 Task: Create a due date automation trigger when advanced on, on the tuesday of the week a card is due add basic but not in list "Resume" at 11:00 AM.
Action: Mouse moved to (945, 292)
Screenshot: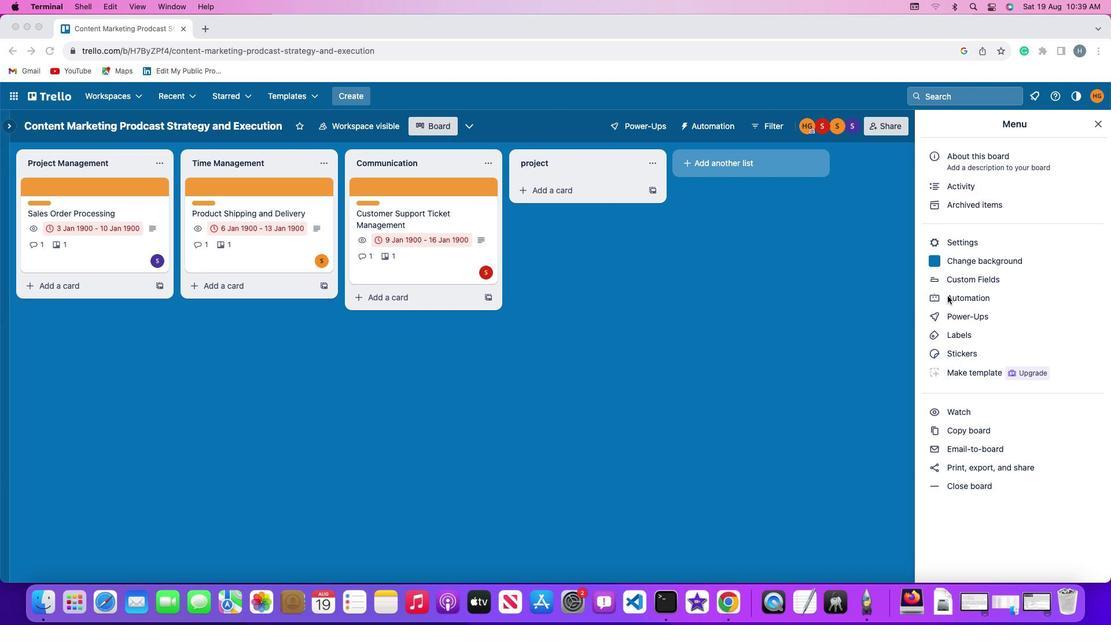 
Action: Mouse pressed left at (945, 292)
Screenshot: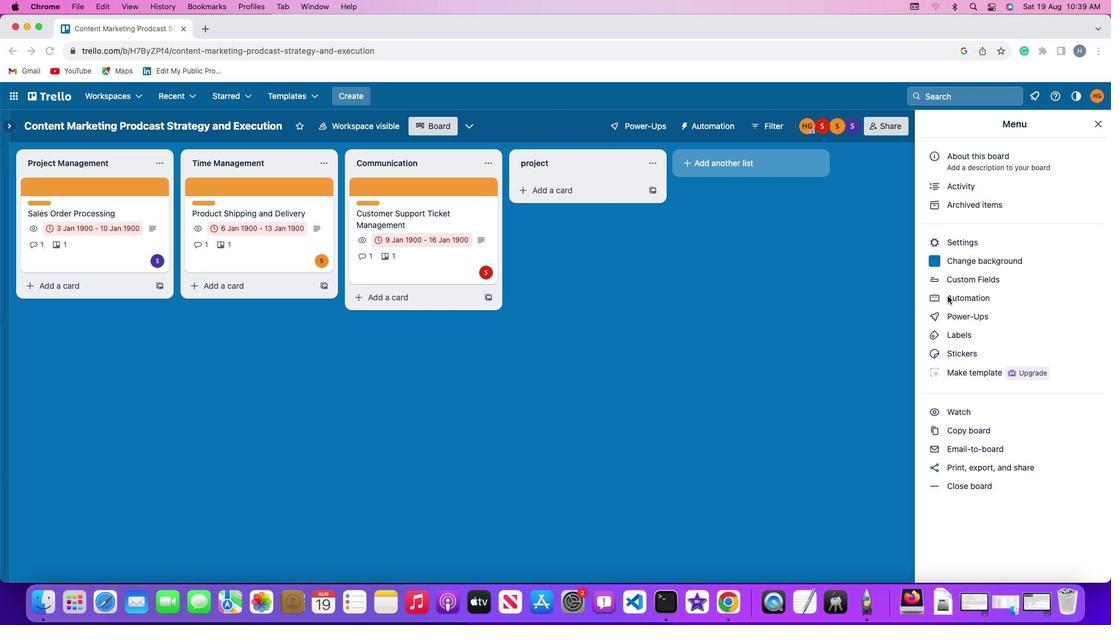 
Action: Mouse pressed left at (945, 292)
Screenshot: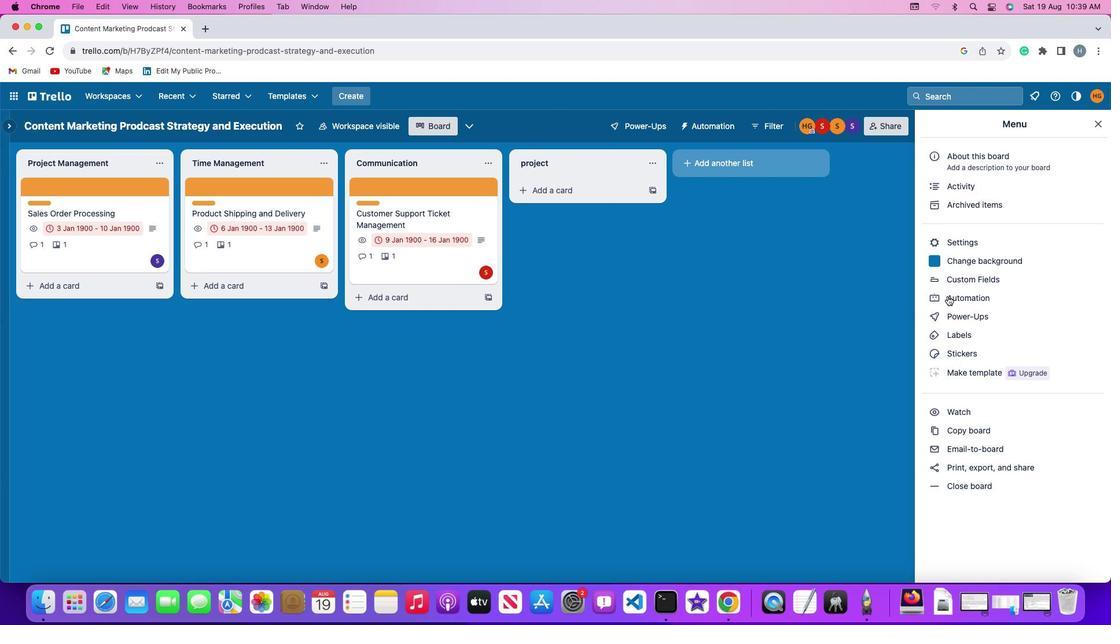 
Action: Mouse moved to (73, 274)
Screenshot: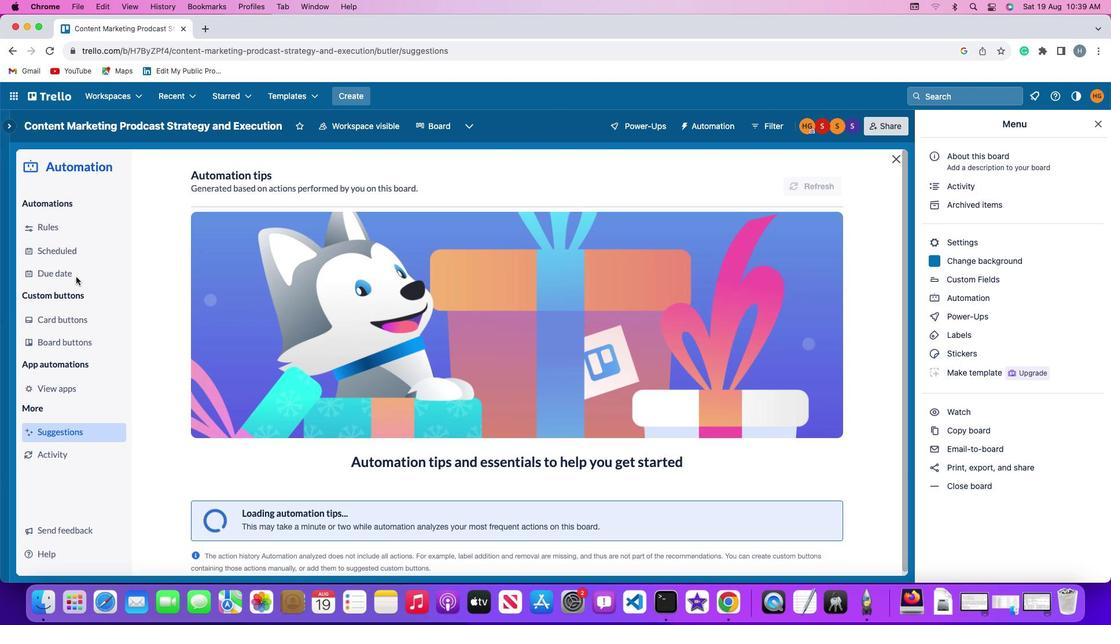 
Action: Mouse pressed left at (73, 274)
Screenshot: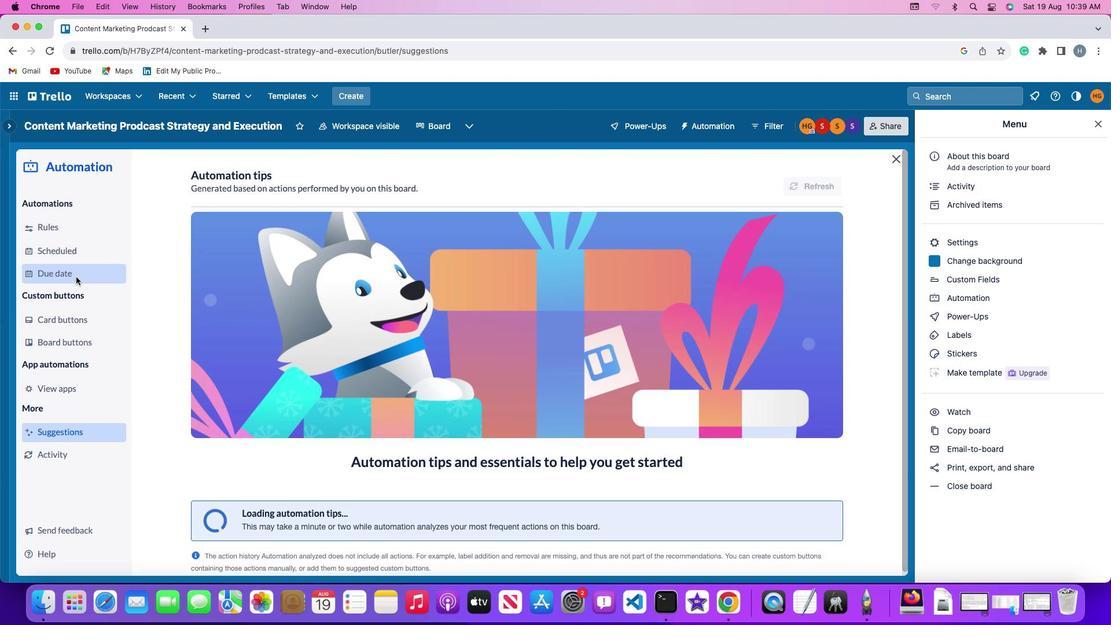 
Action: Mouse moved to (774, 177)
Screenshot: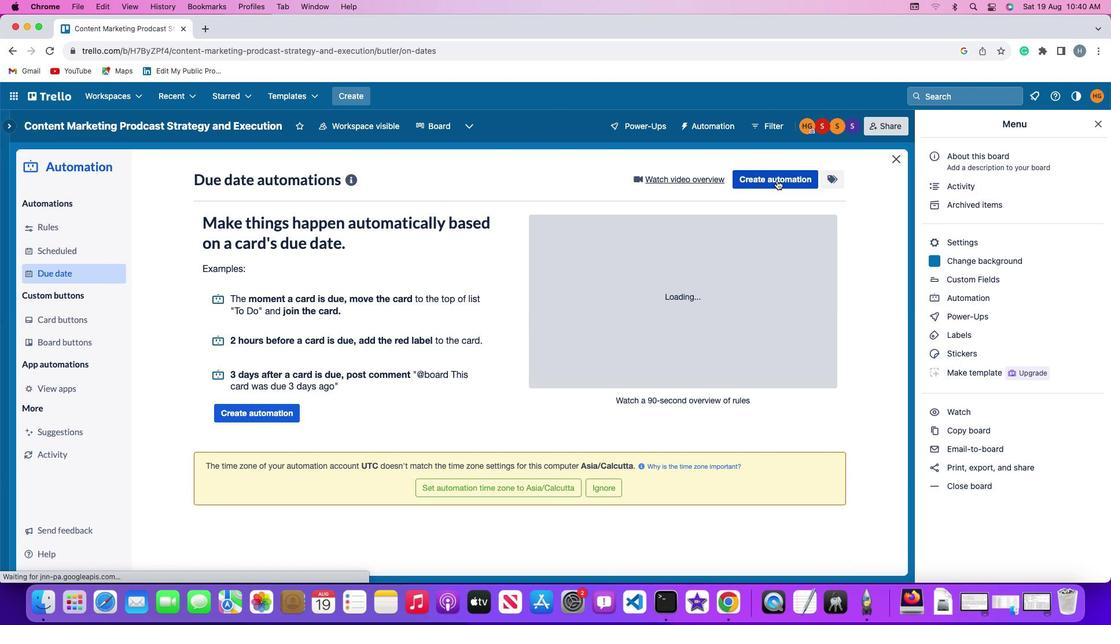 
Action: Mouse pressed left at (774, 177)
Screenshot: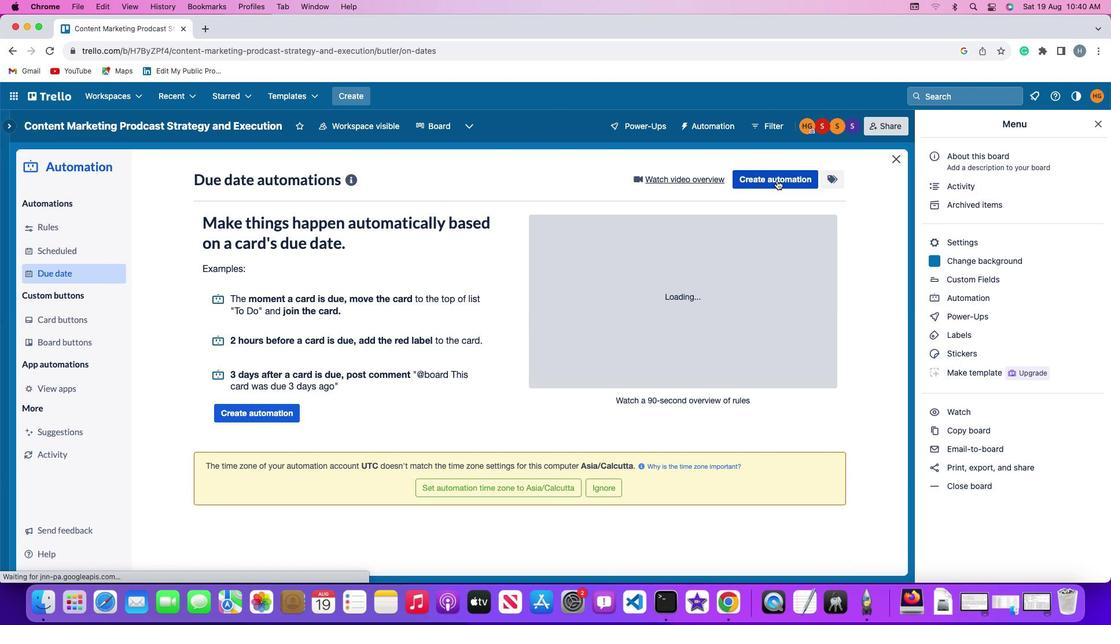 
Action: Mouse moved to (195, 289)
Screenshot: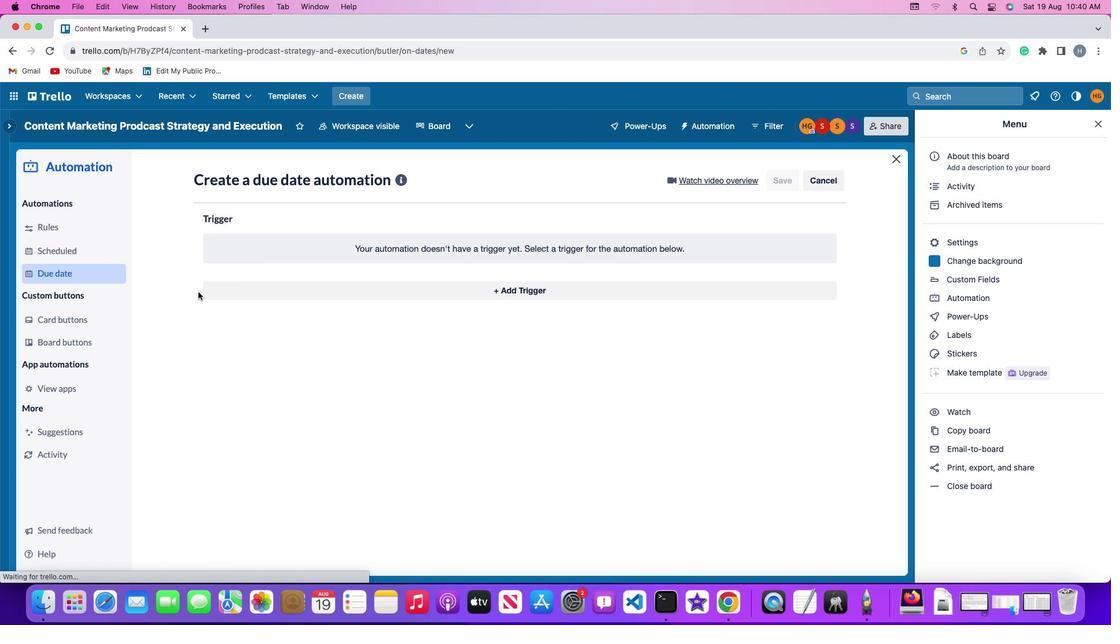 
Action: Mouse pressed left at (195, 289)
Screenshot: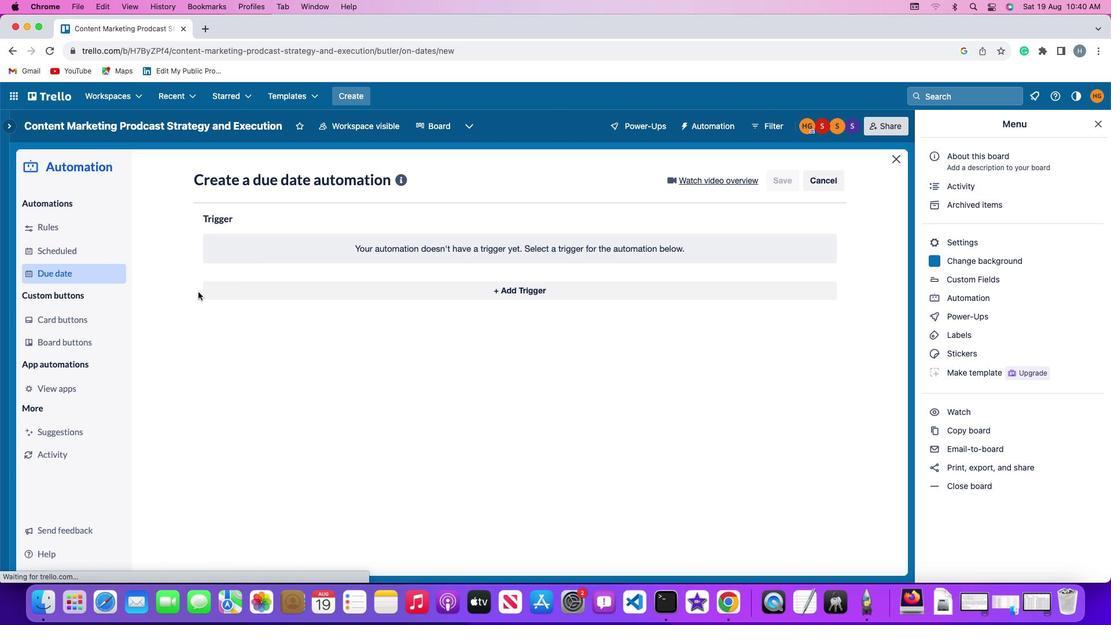 
Action: Mouse moved to (214, 287)
Screenshot: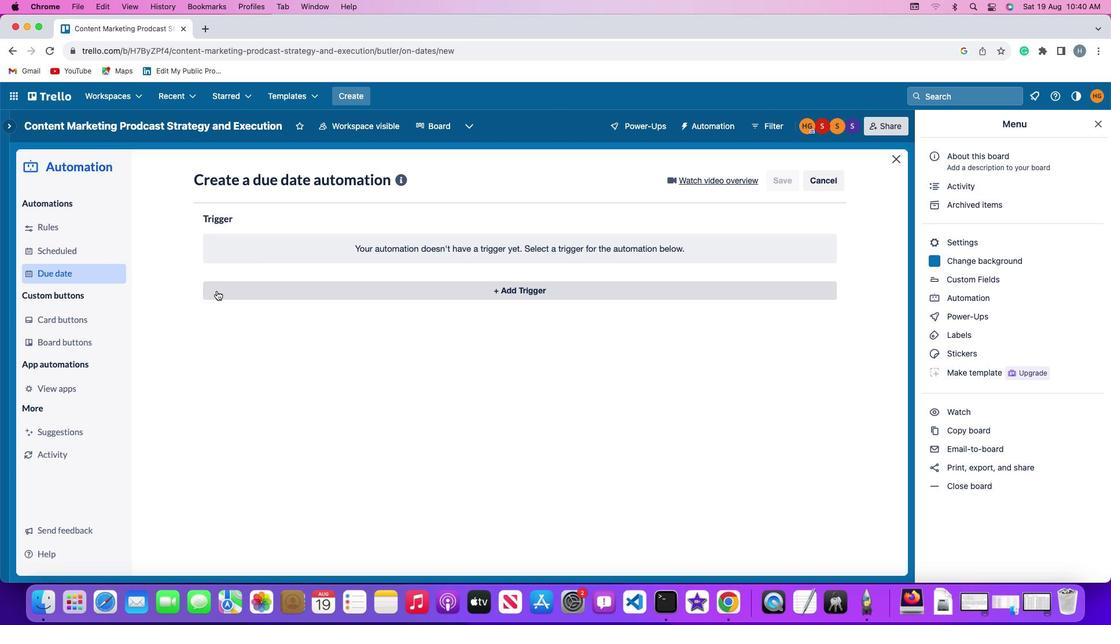 
Action: Mouse pressed left at (214, 287)
Screenshot: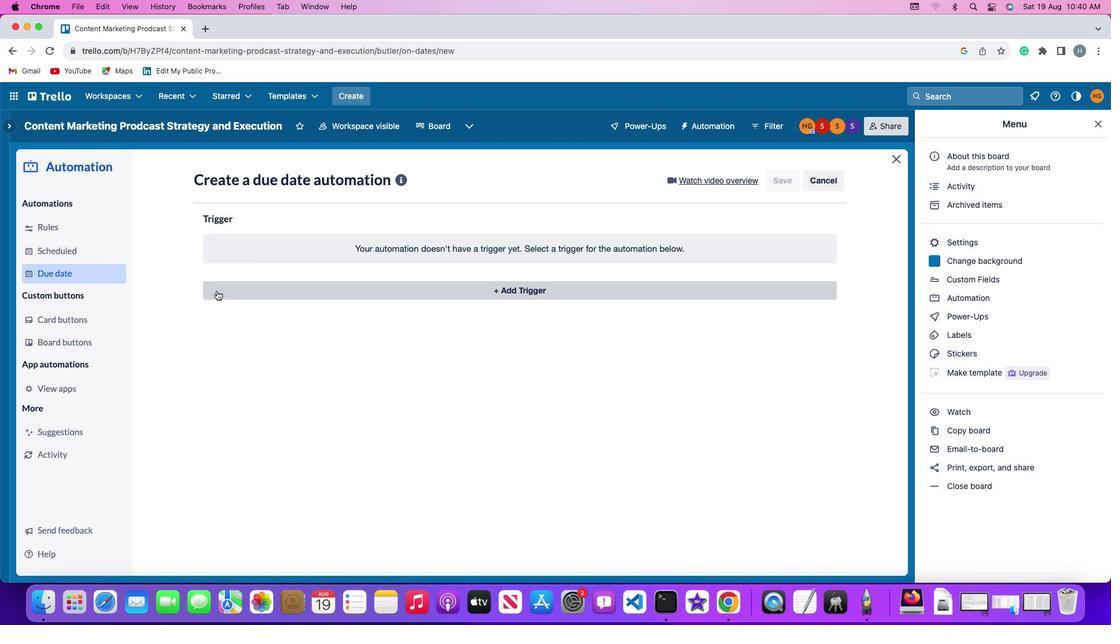 
Action: Mouse moved to (253, 504)
Screenshot: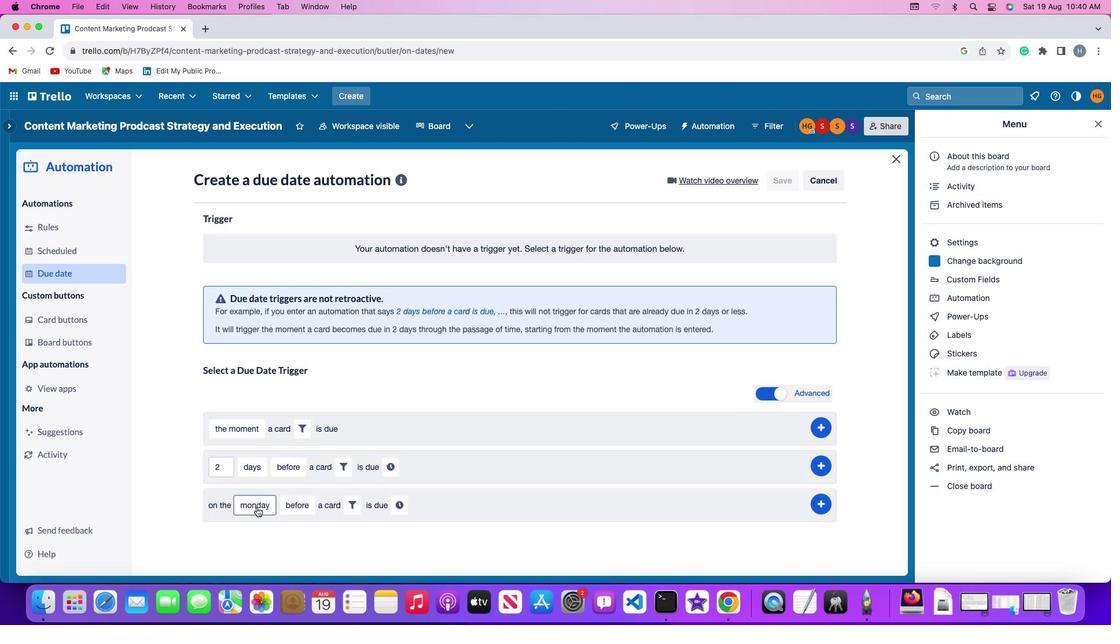 
Action: Mouse pressed left at (253, 504)
Screenshot: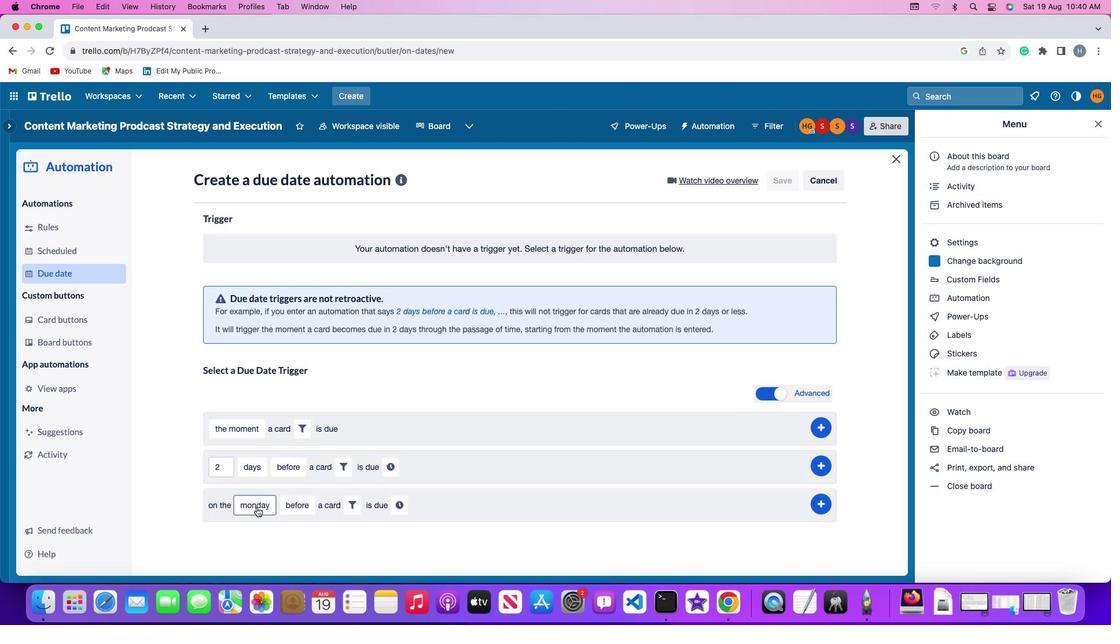 
Action: Mouse moved to (268, 360)
Screenshot: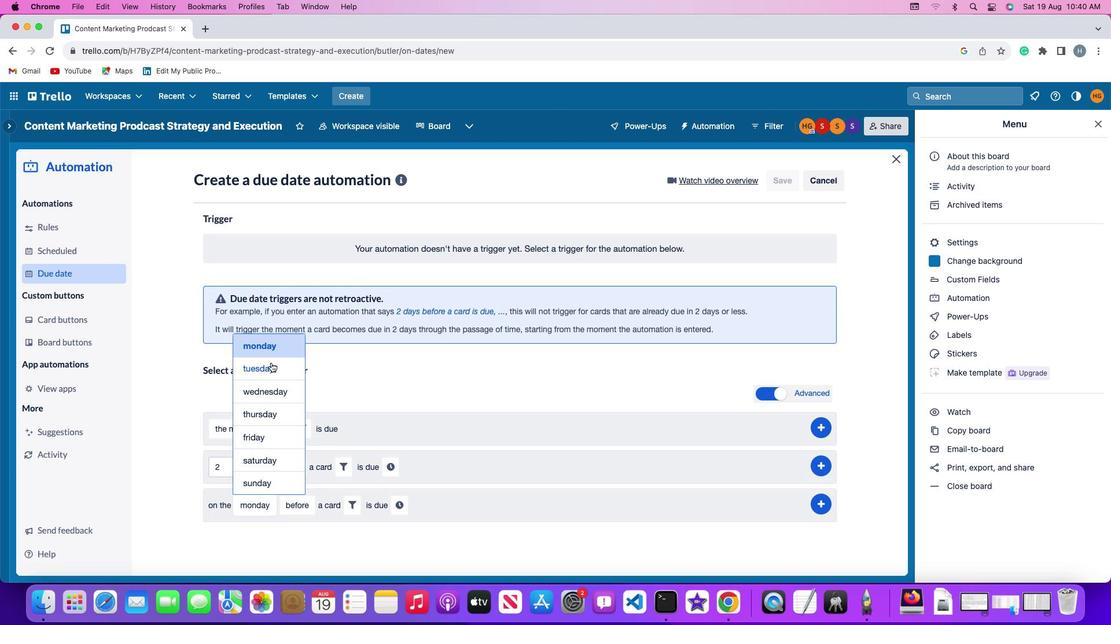 
Action: Mouse pressed left at (268, 360)
Screenshot: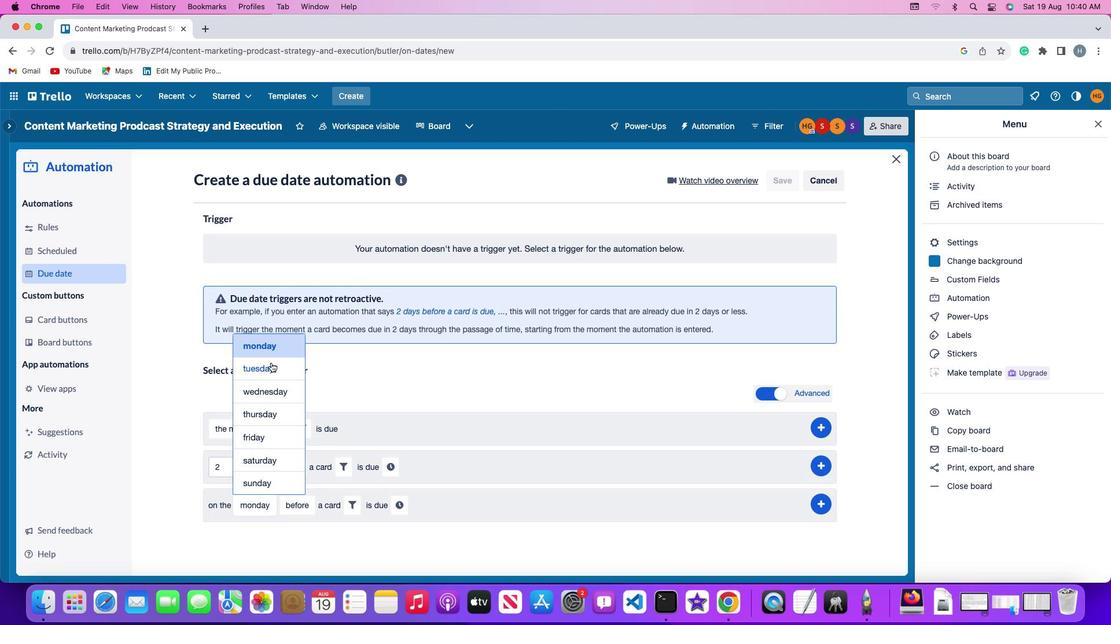 
Action: Mouse moved to (290, 497)
Screenshot: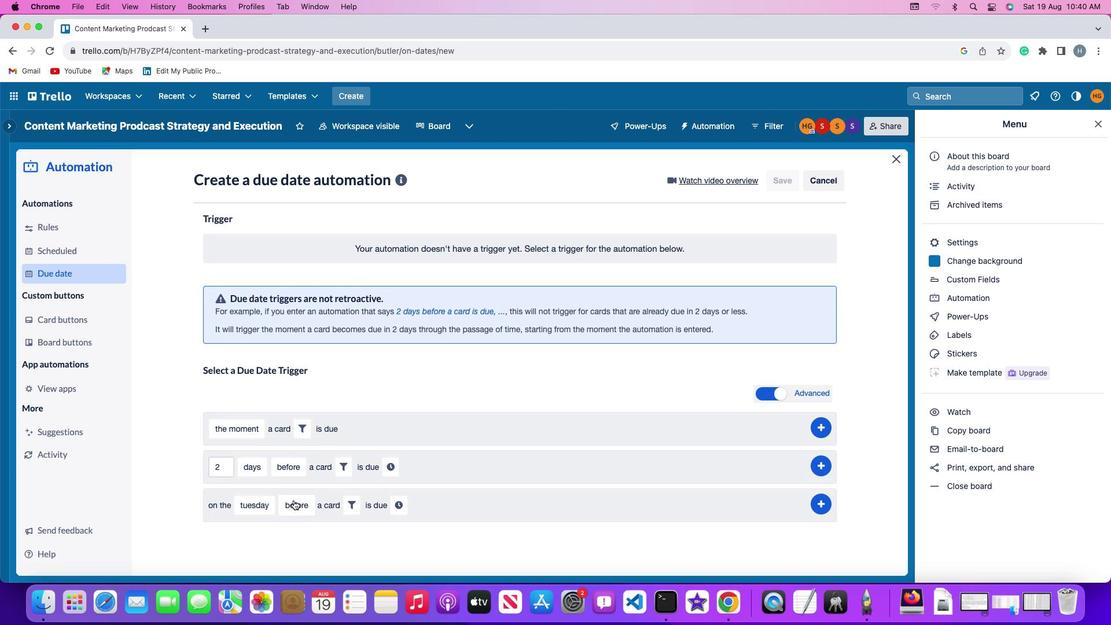 
Action: Mouse pressed left at (290, 497)
Screenshot: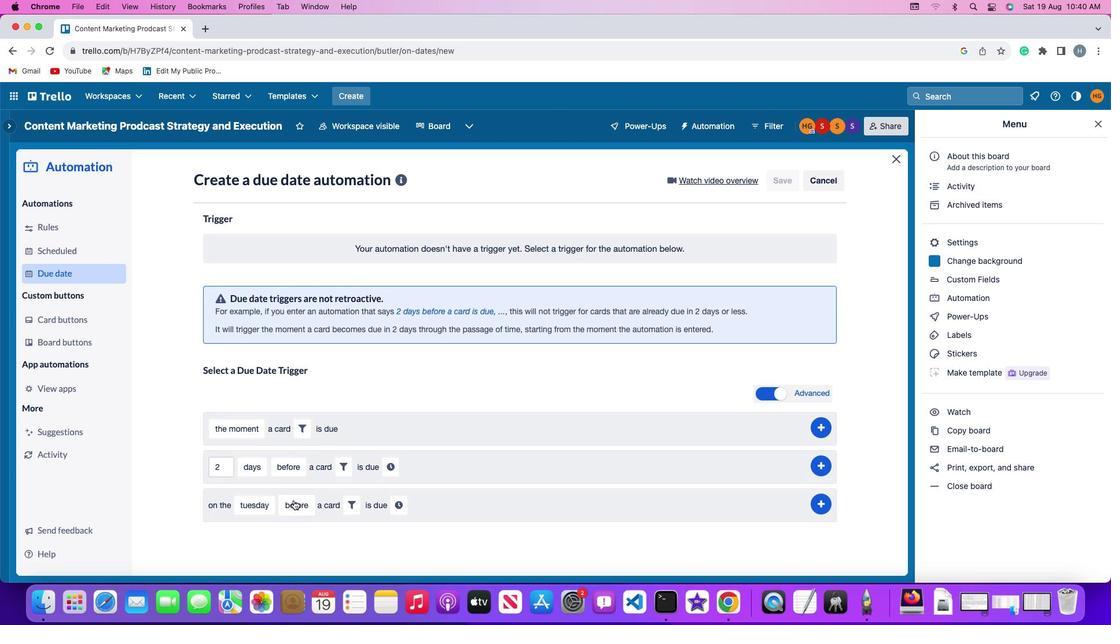 
Action: Mouse moved to (306, 452)
Screenshot: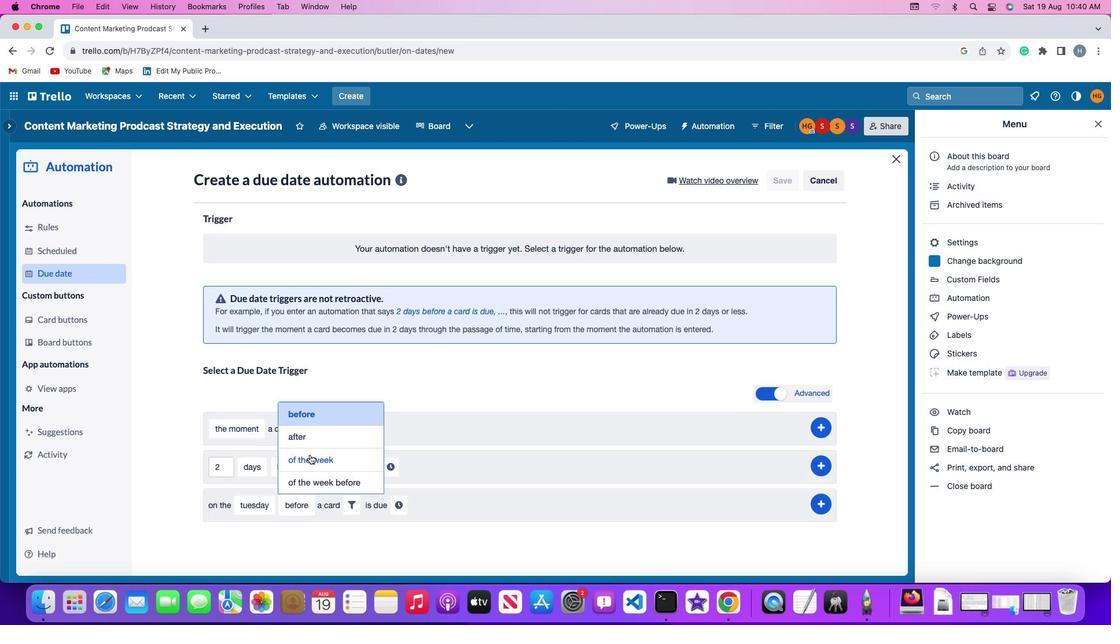 
Action: Mouse pressed left at (306, 452)
Screenshot: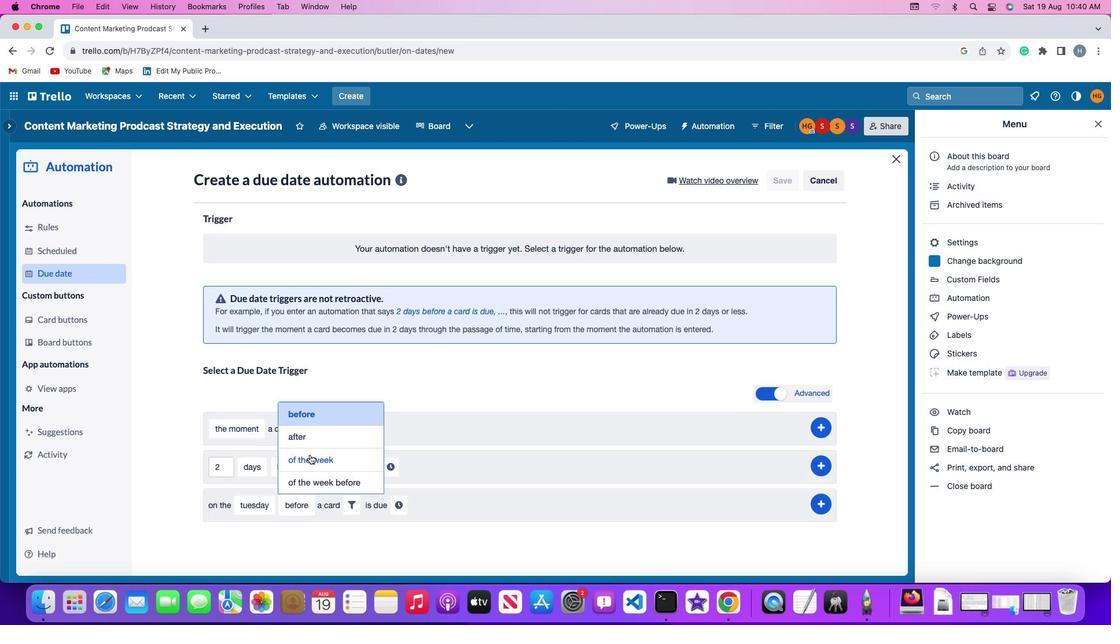 
Action: Mouse moved to (371, 502)
Screenshot: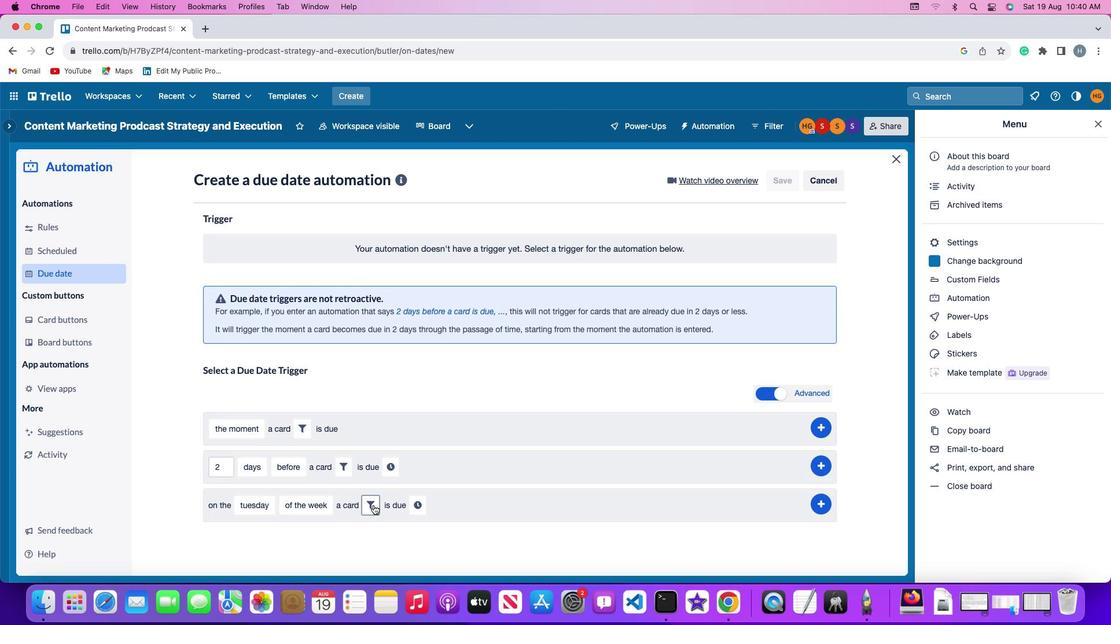 
Action: Mouse pressed left at (371, 502)
Screenshot: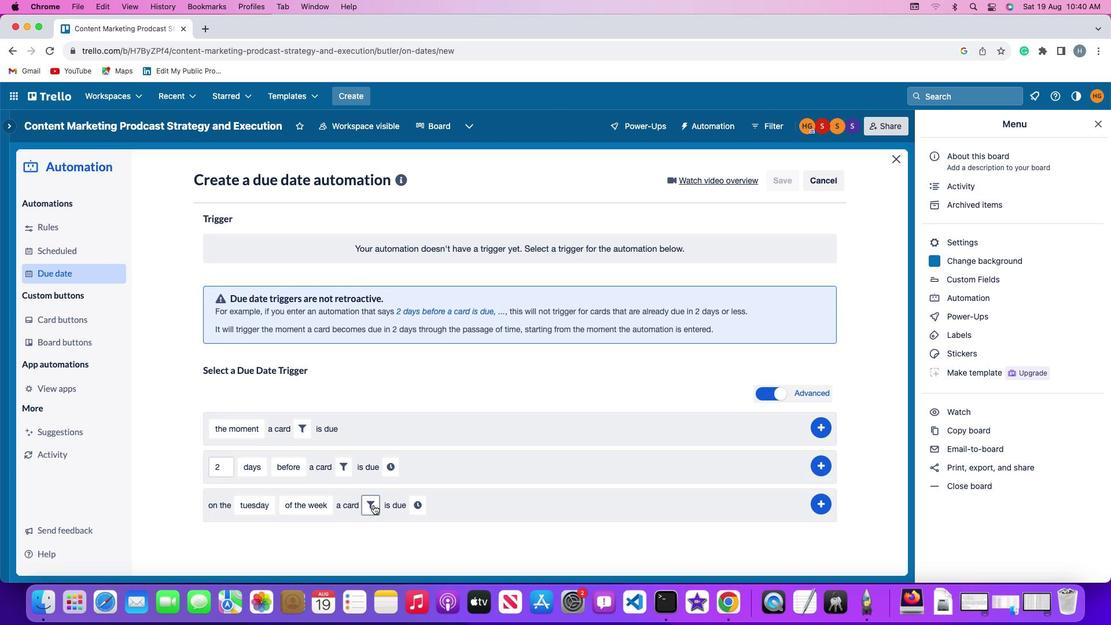 
Action: Mouse moved to (334, 543)
Screenshot: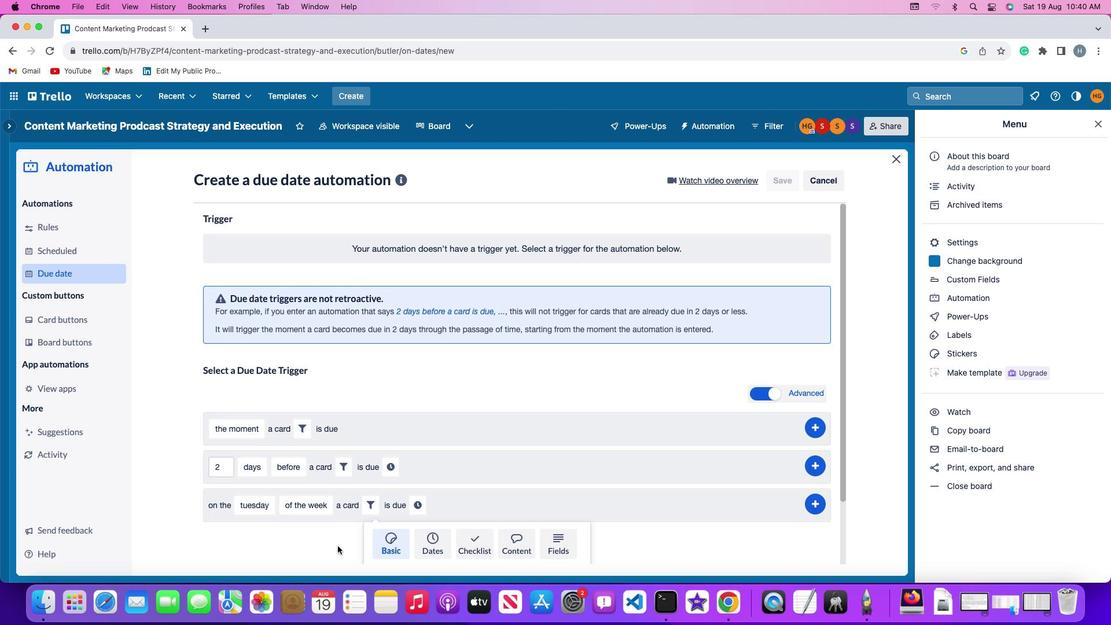 
Action: Mouse scrolled (334, 543) with delta (-2, -2)
Screenshot: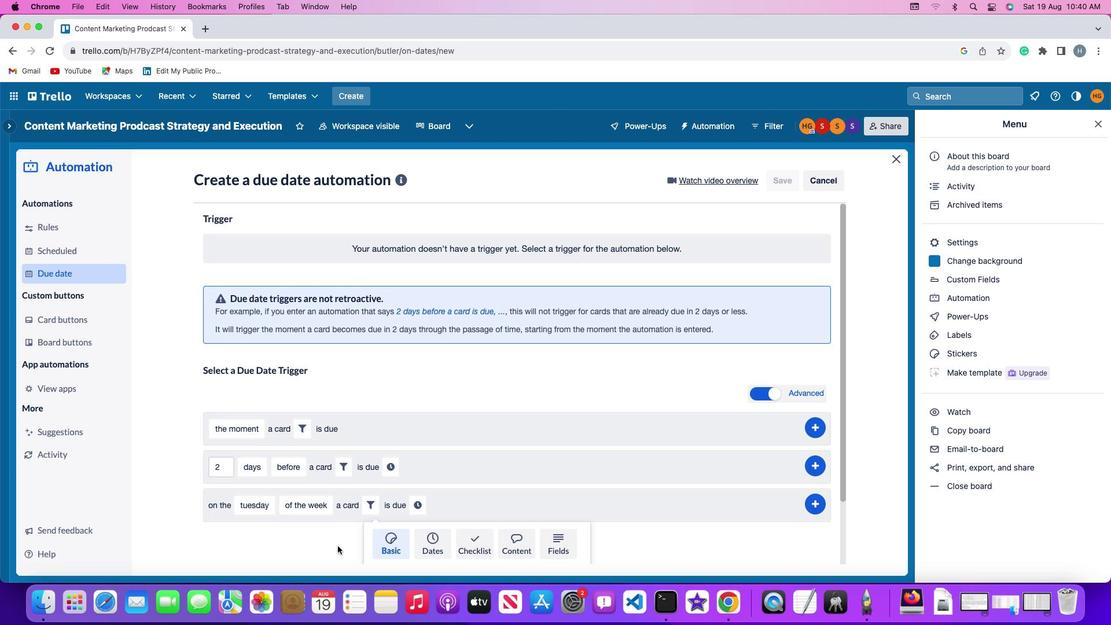 
Action: Mouse scrolled (334, 543) with delta (-2, -2)
Screenshot: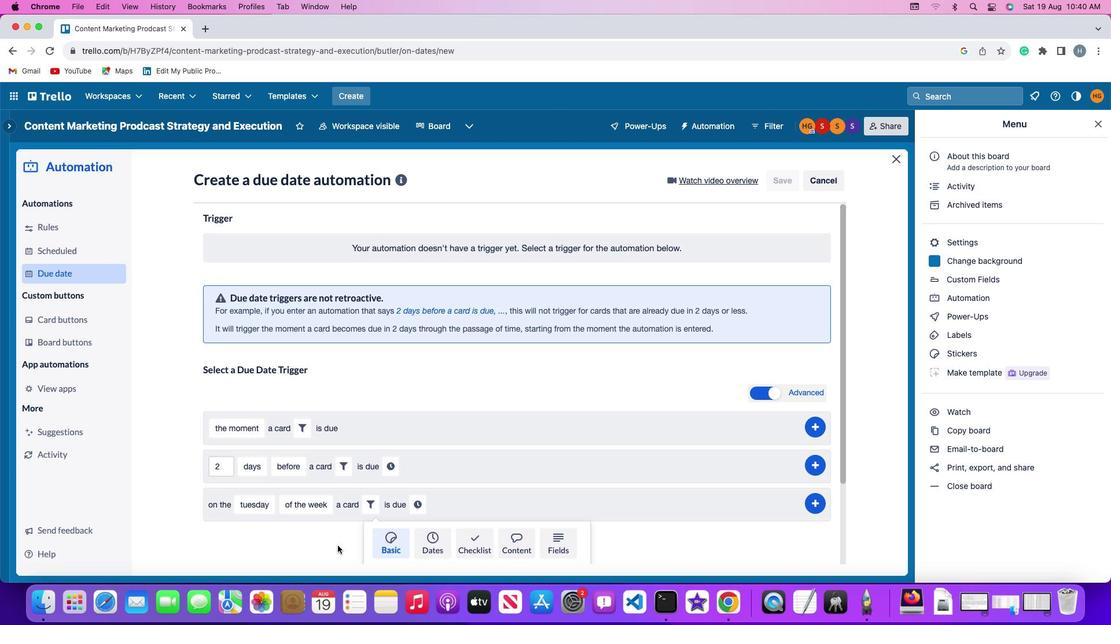 
Action: Mouse scrolled (334, 543) with delta (-2, -4)
Screenshot: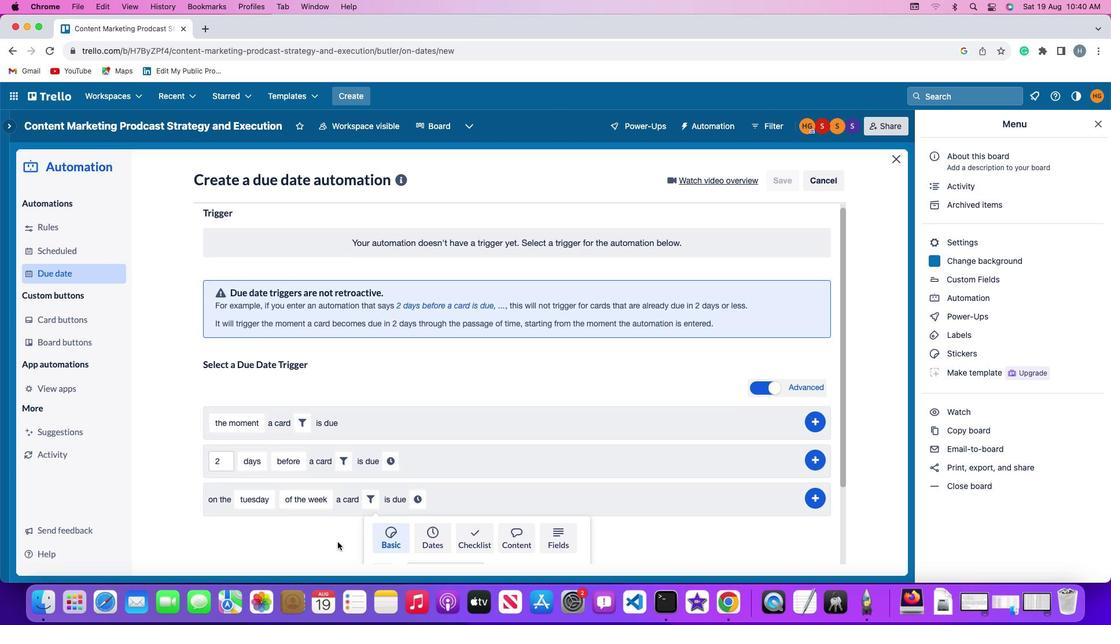 
Action: Mouse scrolled (334, 543) with delta (-2, -5)
Screenshot: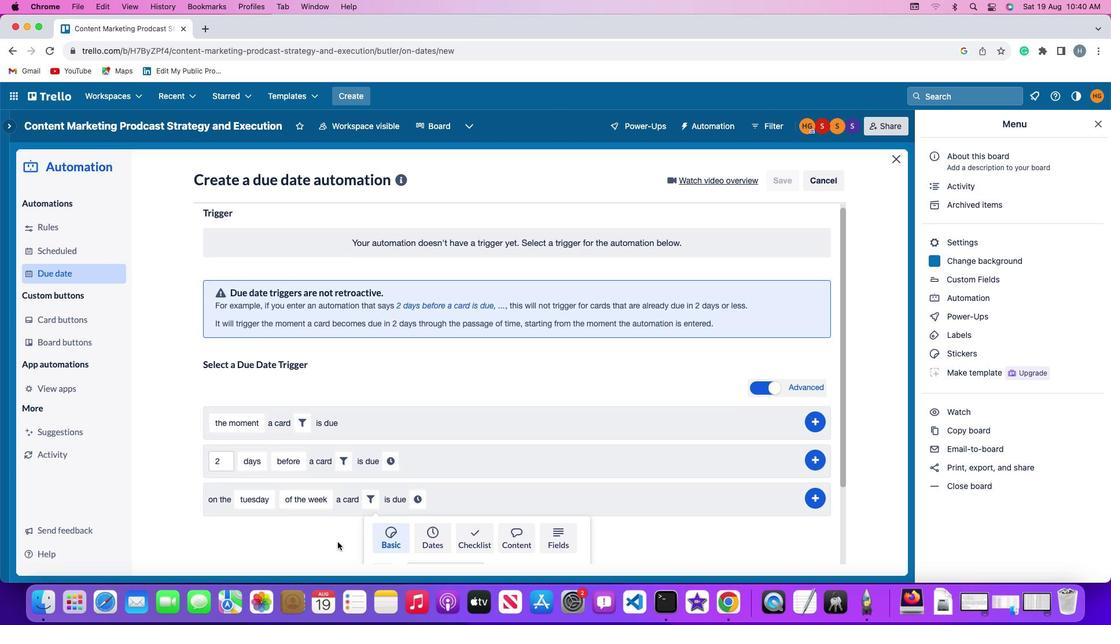 
Action: Mouse moved to (334, 543)
Screenshot: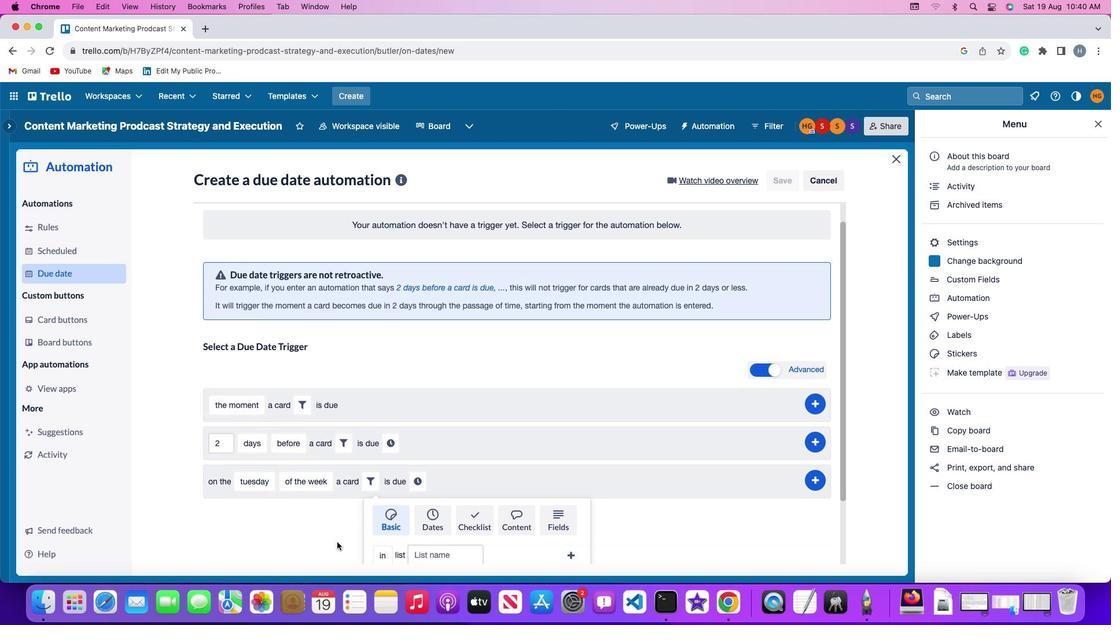 
Action: Mouse scrolled (334, 543) with delta (-2, -5)
Screenshot: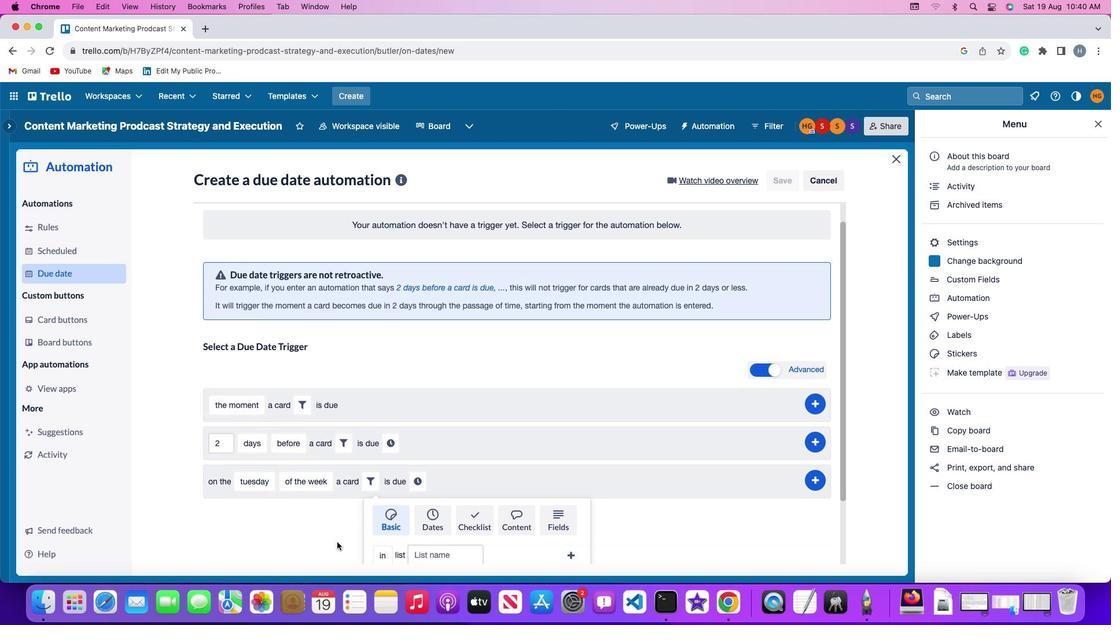 
Action: Mouse moved to (383, 474)
Screenshot: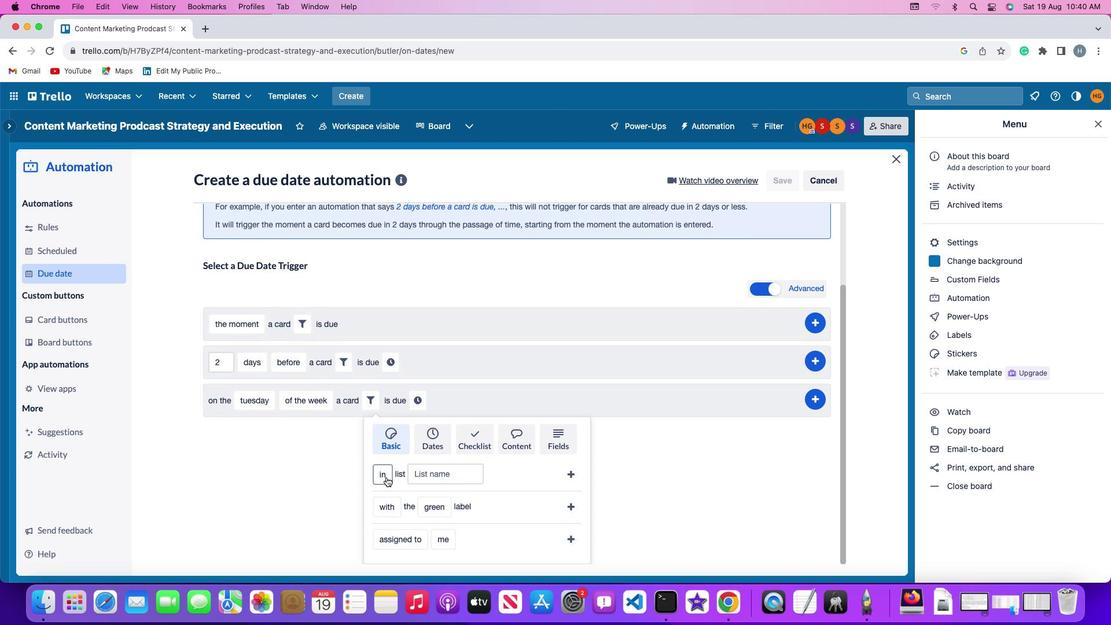 
Action: Mouse pressed left at (383, 474)
Screenshot: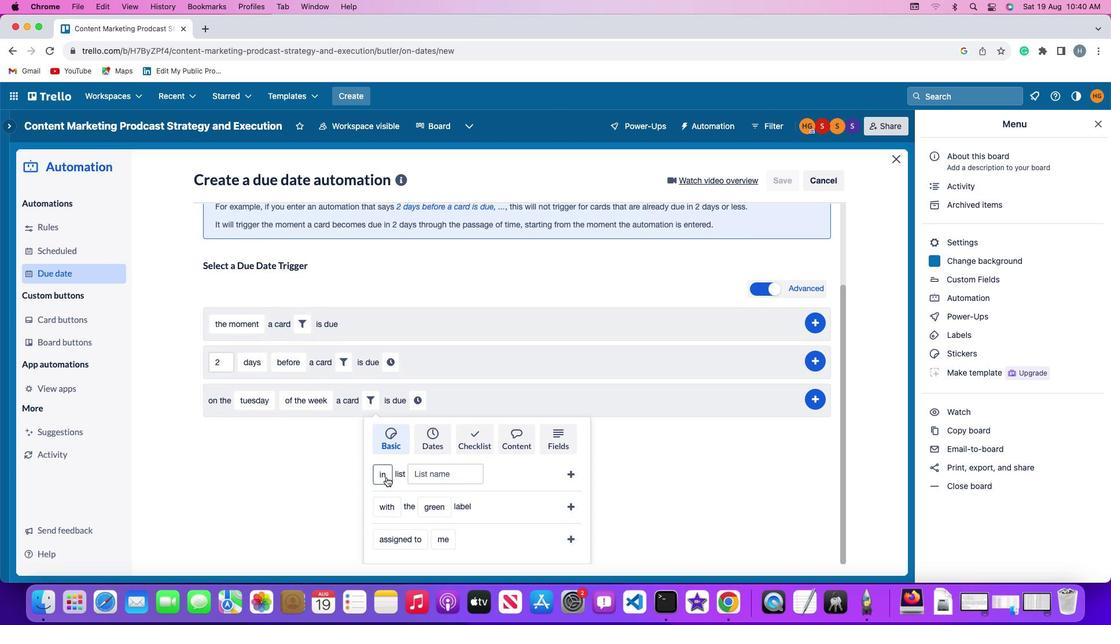 
Action: Mouse moved to (385, 514)
Screenshot: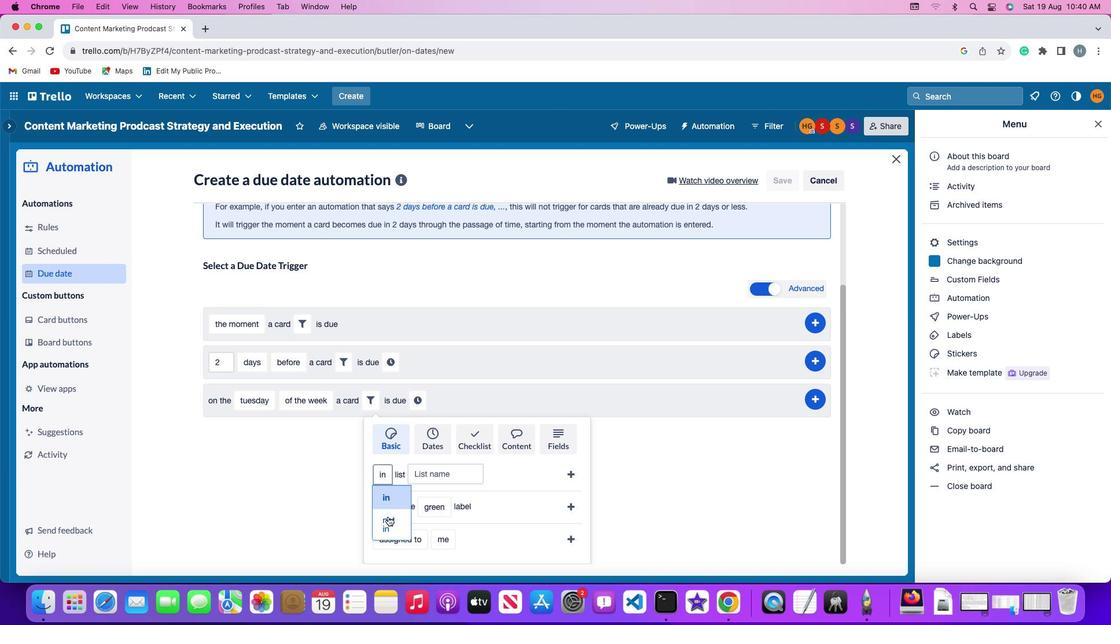 
Action: Mouse pressed left at (385, 514)
Screenshot: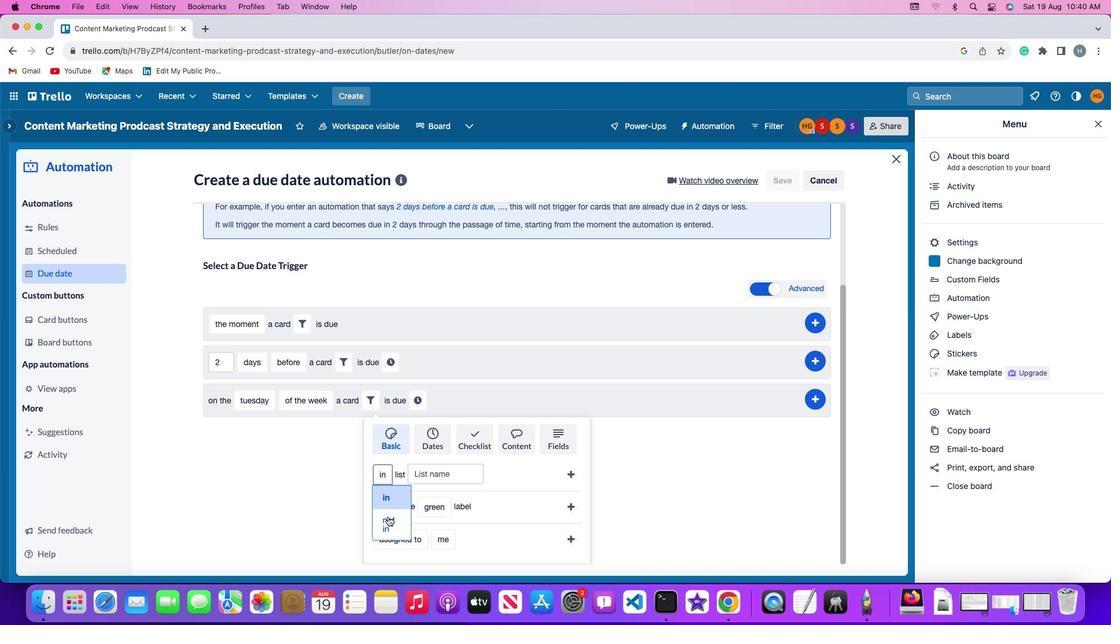 
Action: Mouse moved to (447, 468)
Screenshot: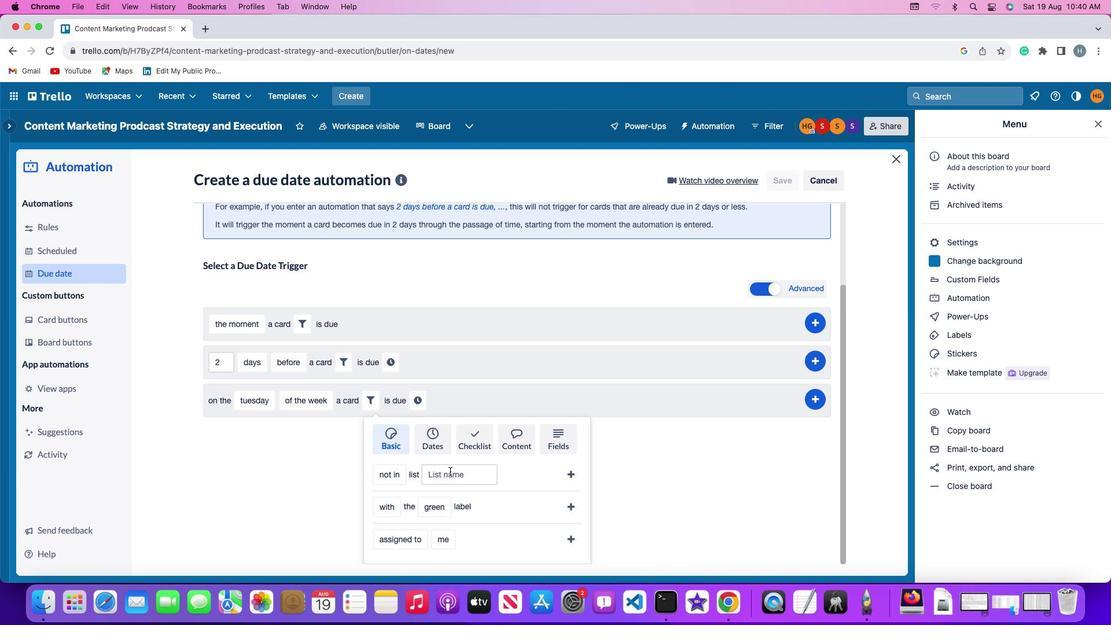 
Action: Mouse pressed left at (447, 468)
Screenshot: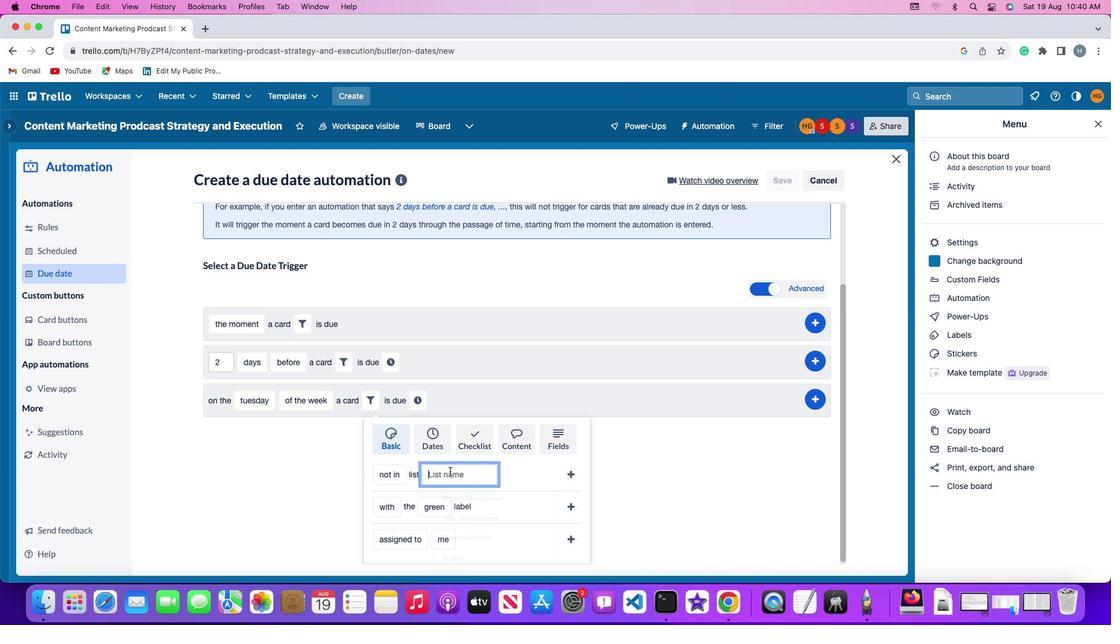 
Action: Key pressed Key.shift'R''e''s''u''m''e'
Screenshot: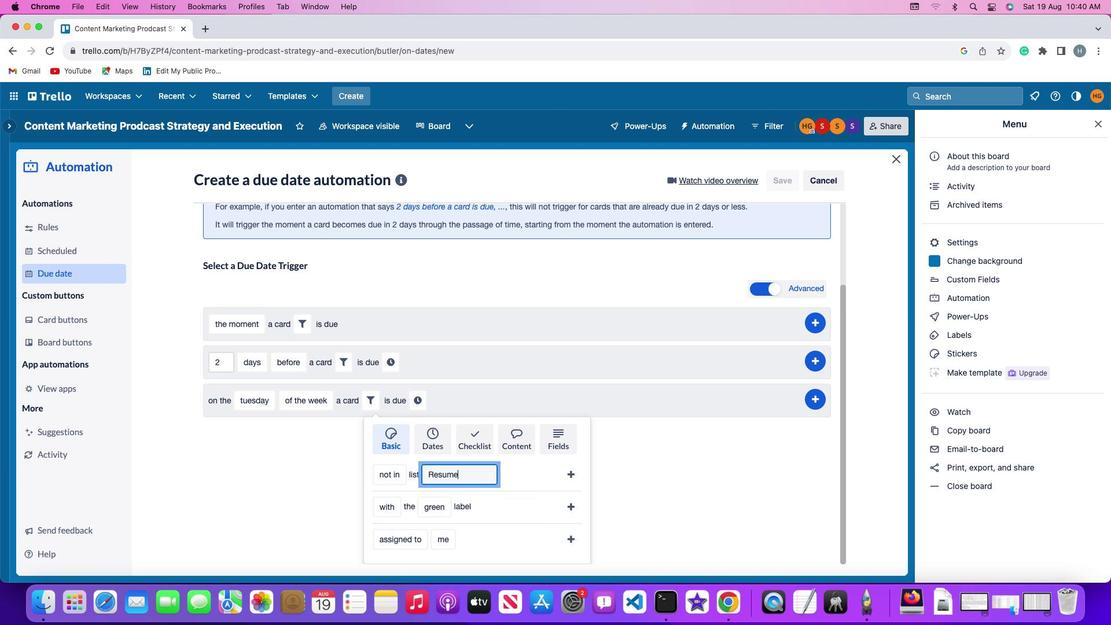 
Action: Mouse moved to (569, 466)
Screenshot: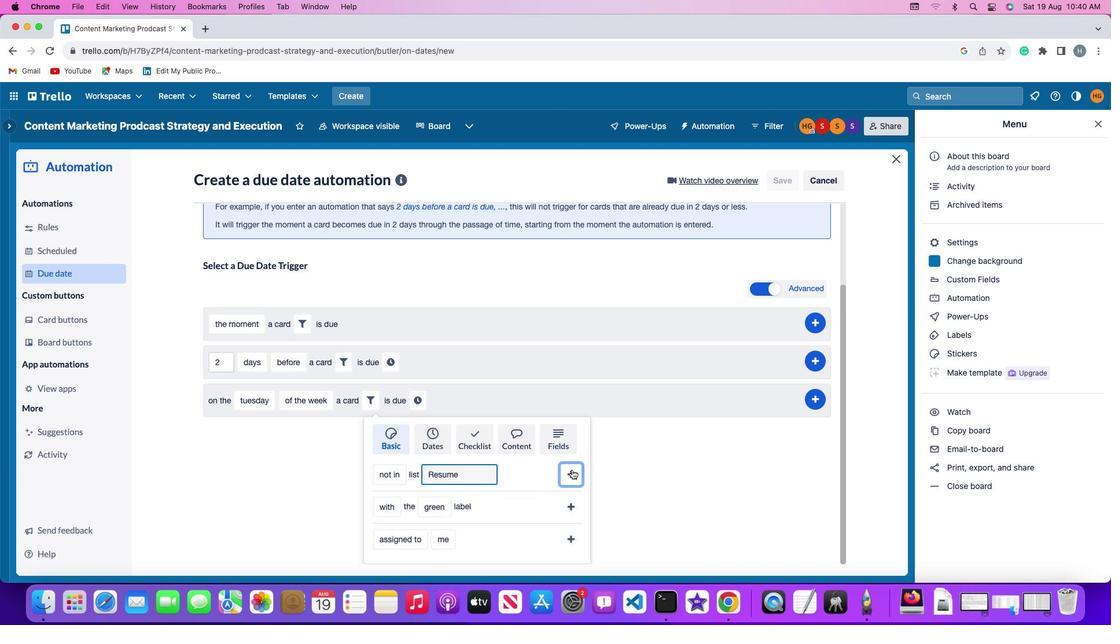 
Action: Mouse pressed left at (569, 466)
Screenshot: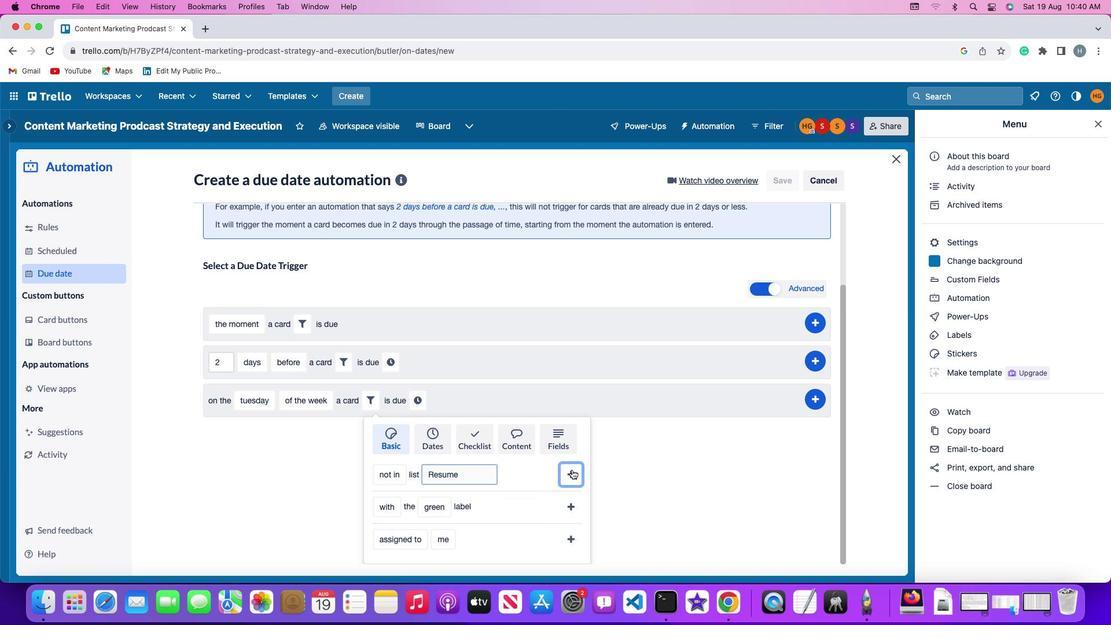 
Action: Mouse moved to (517, 497)
Screenshot: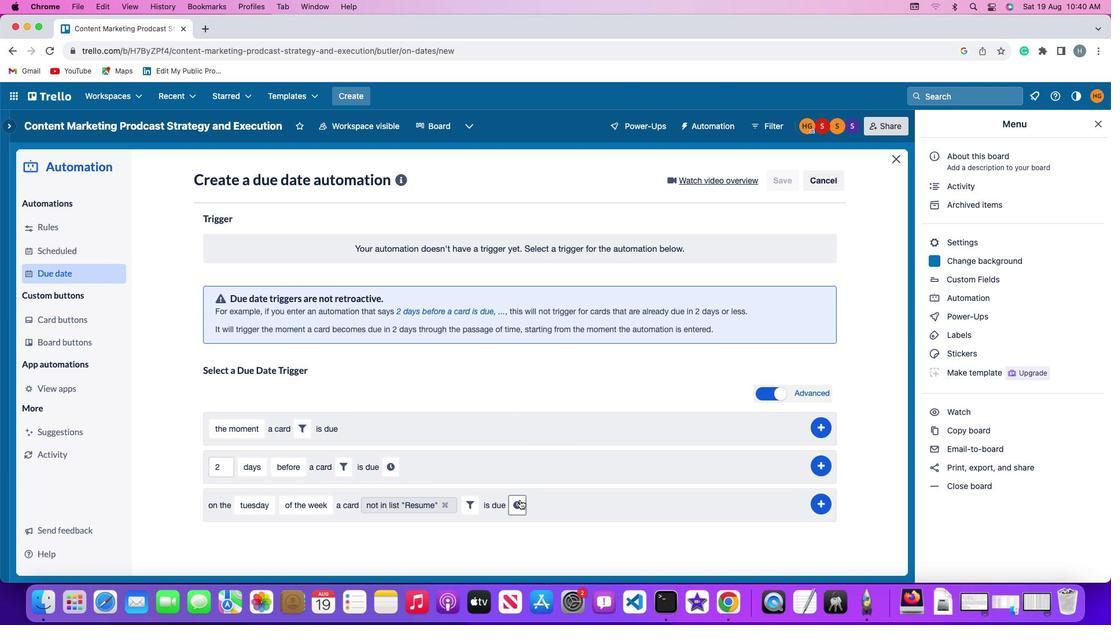 
Action: Mouse pressed left at (517, 497)
Screenshot: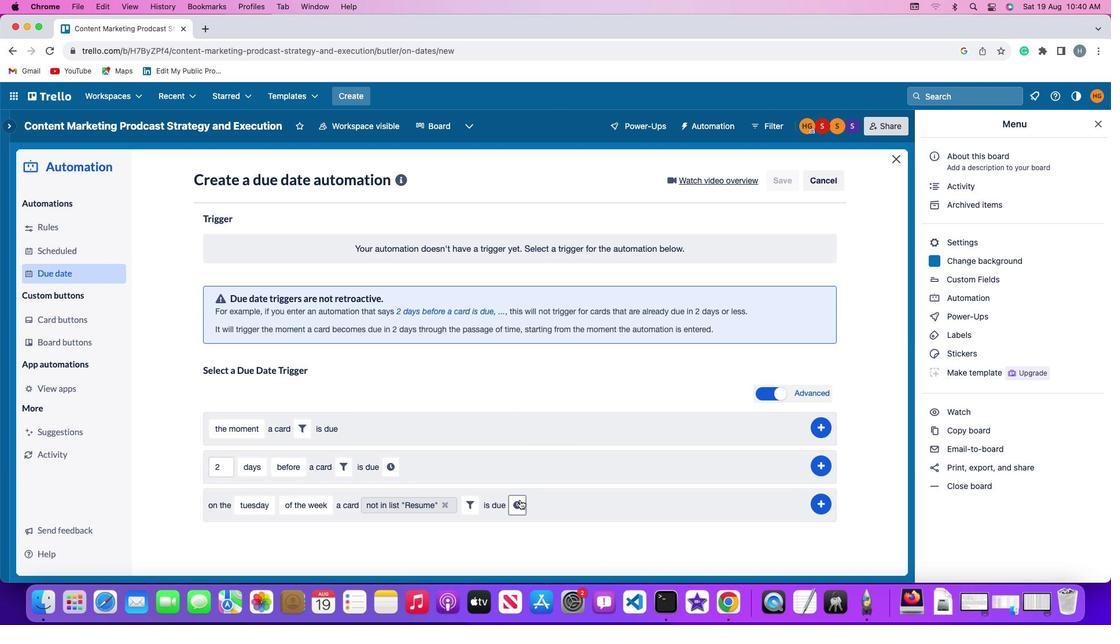 
Action: Mouse moved to (538, 504)
Screenshot: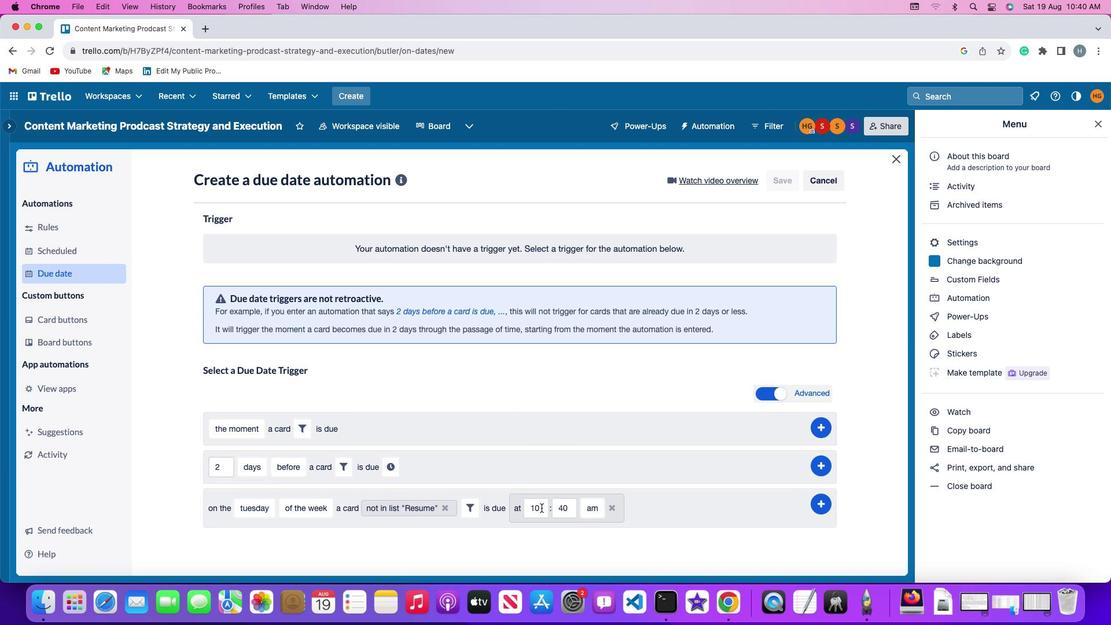 
Action: Mouse pressed left at (538, 504)
Screenshot: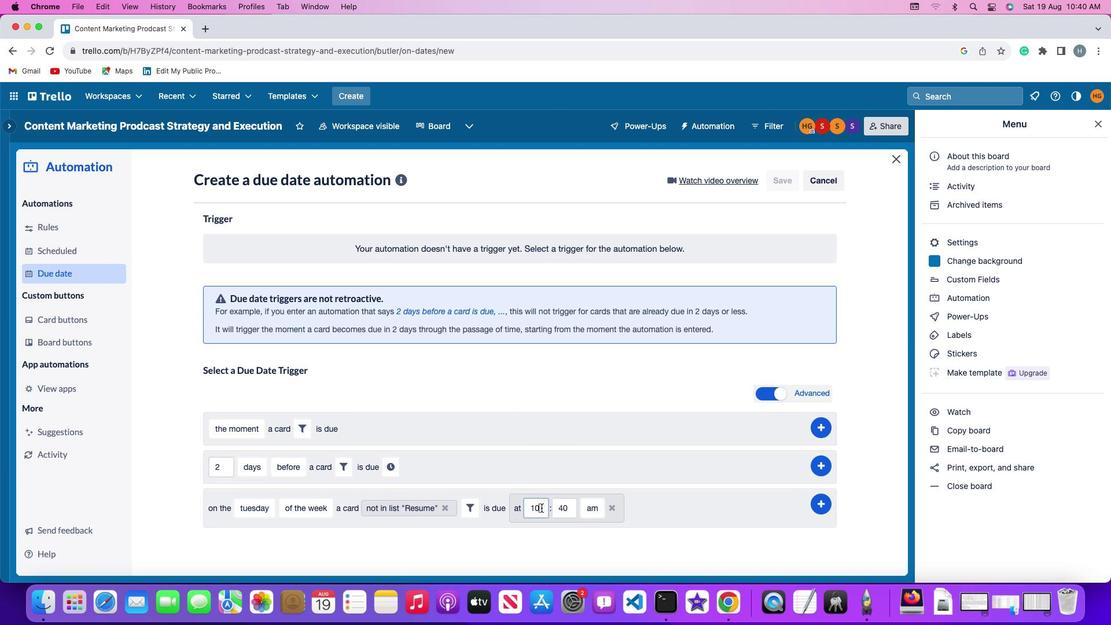 
Action: Mouse moved to (539, 505)
Screenshot: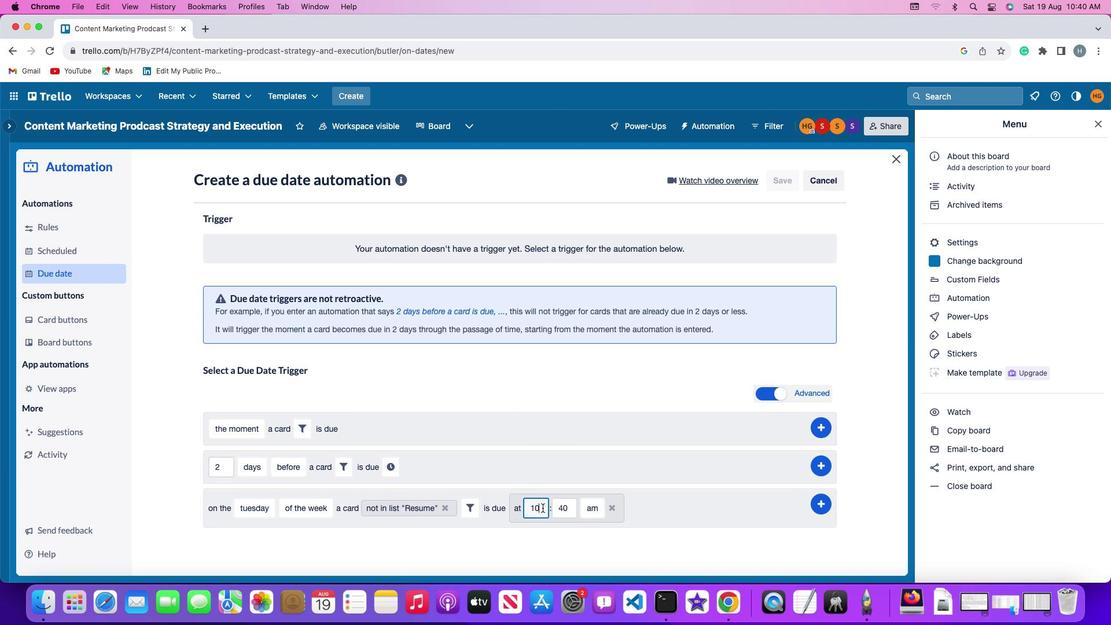 
Action: Key pressed Key.backspace'1'
Screenshot: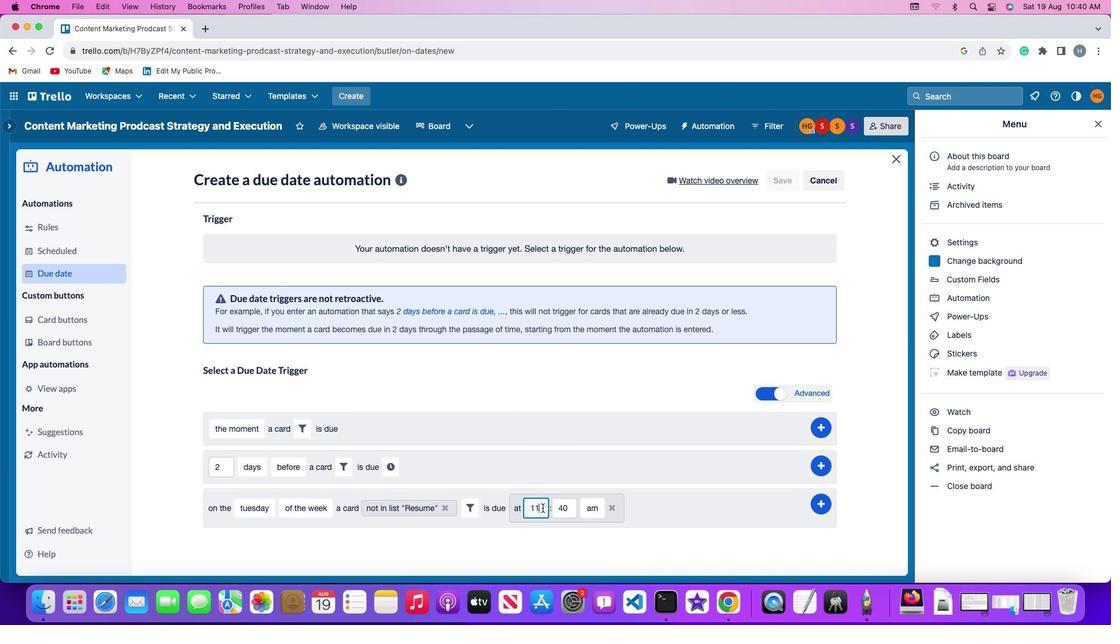 
Action: Mouse moved to (561, 506)
Screenshot: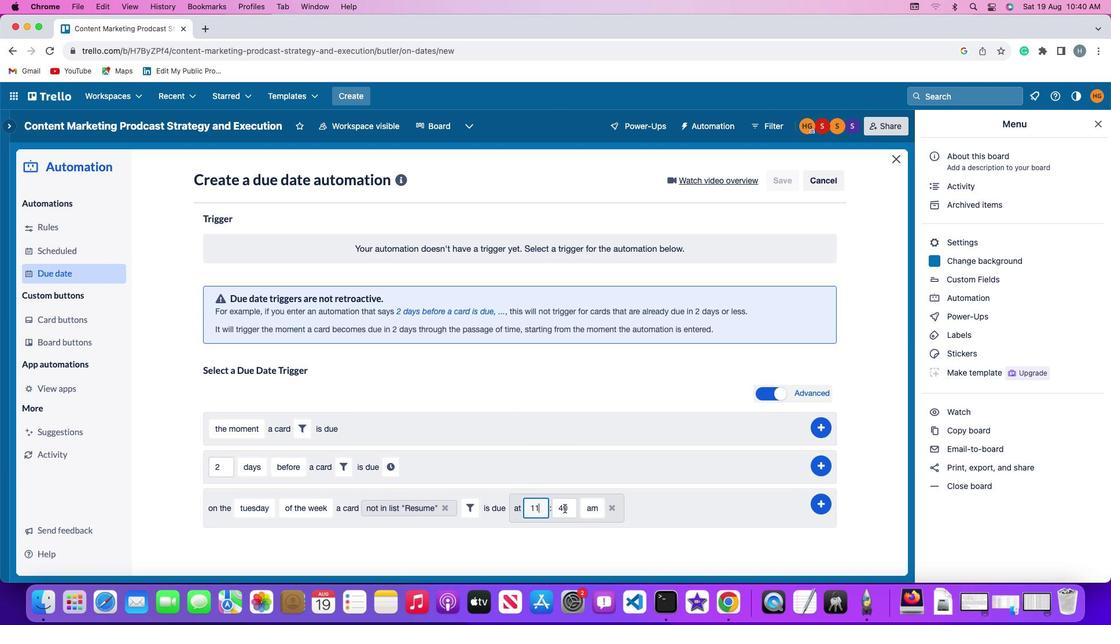 
Action: Mouse pressed left at (561, 506)
Screenshot: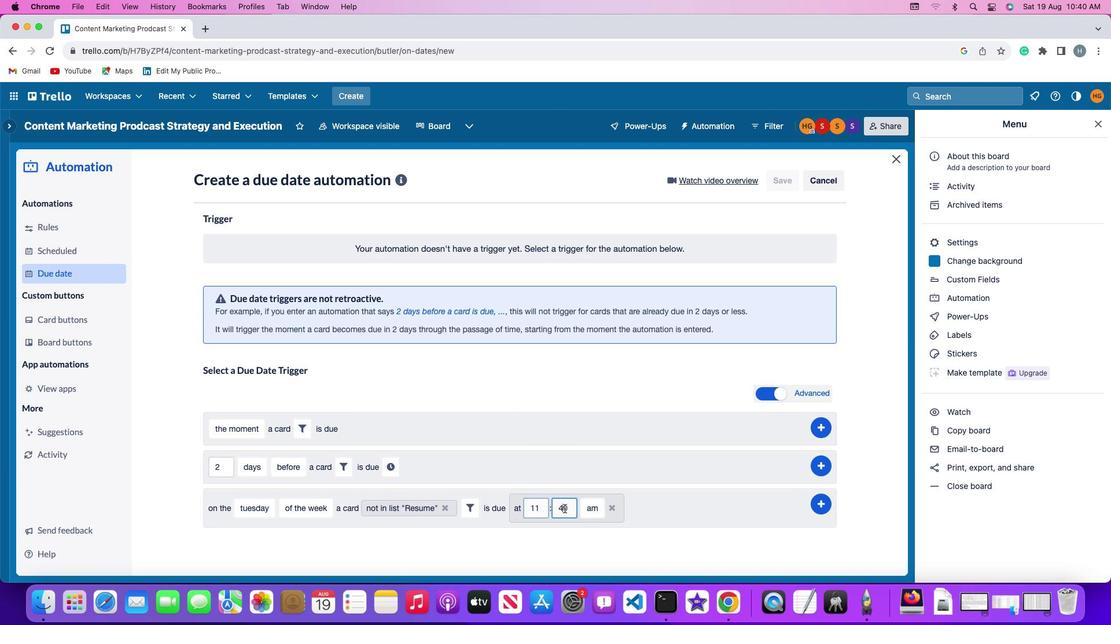 
Action: Mouse moved to (561, 506)
Screenshot: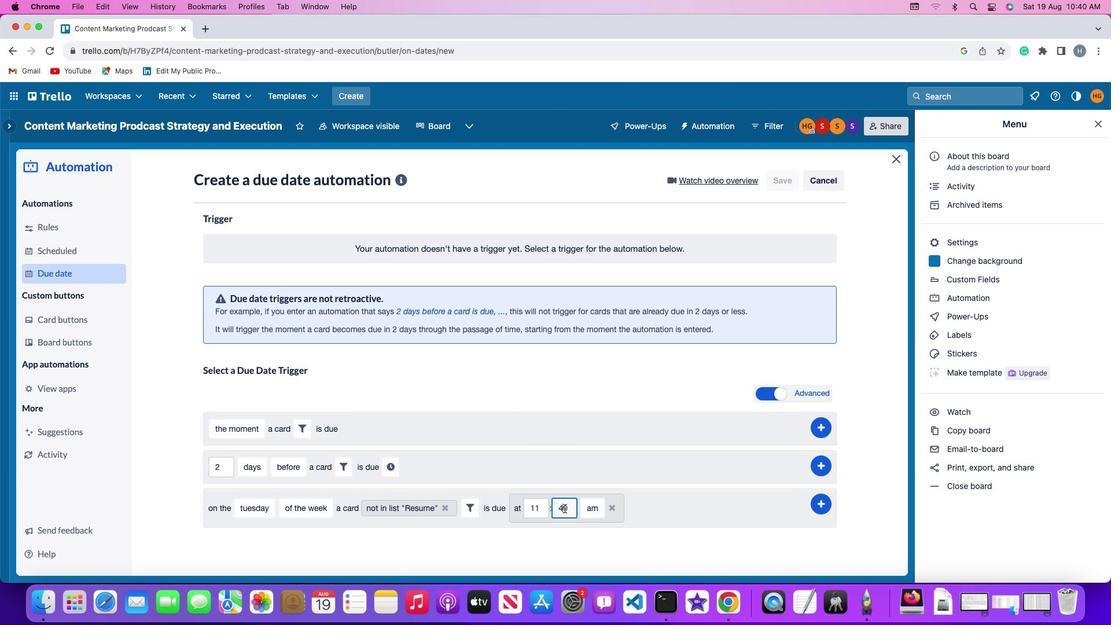 
Action: Key pressed Key.backspace
Screenshot: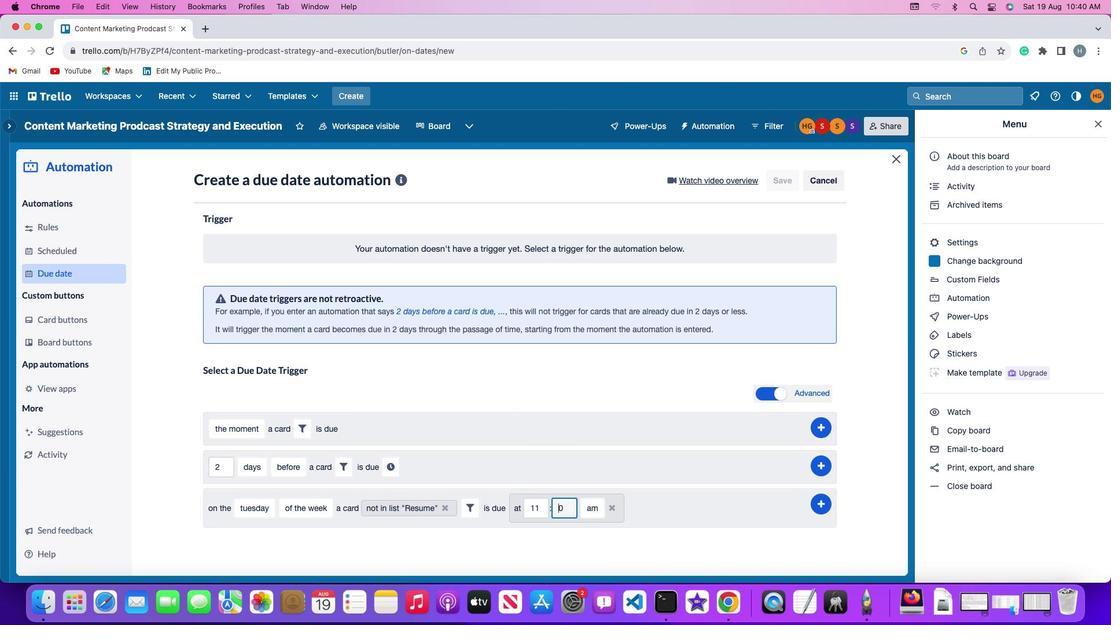 
Action: Mouse moved to (562, 505)
Screenshot: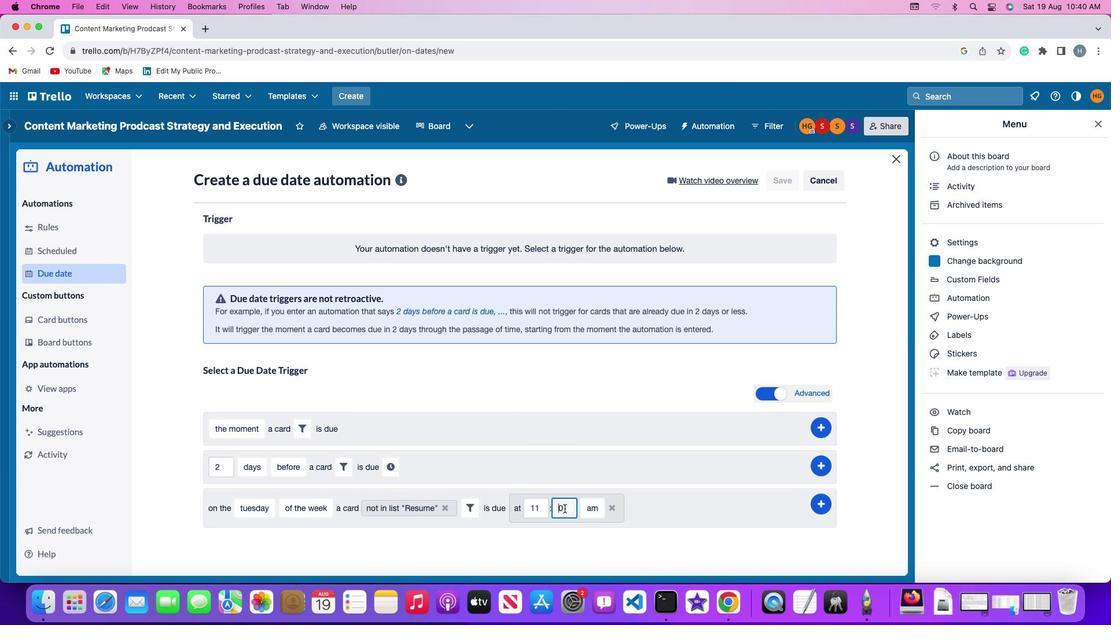 
Action: Key pressed '0'
Screenshot: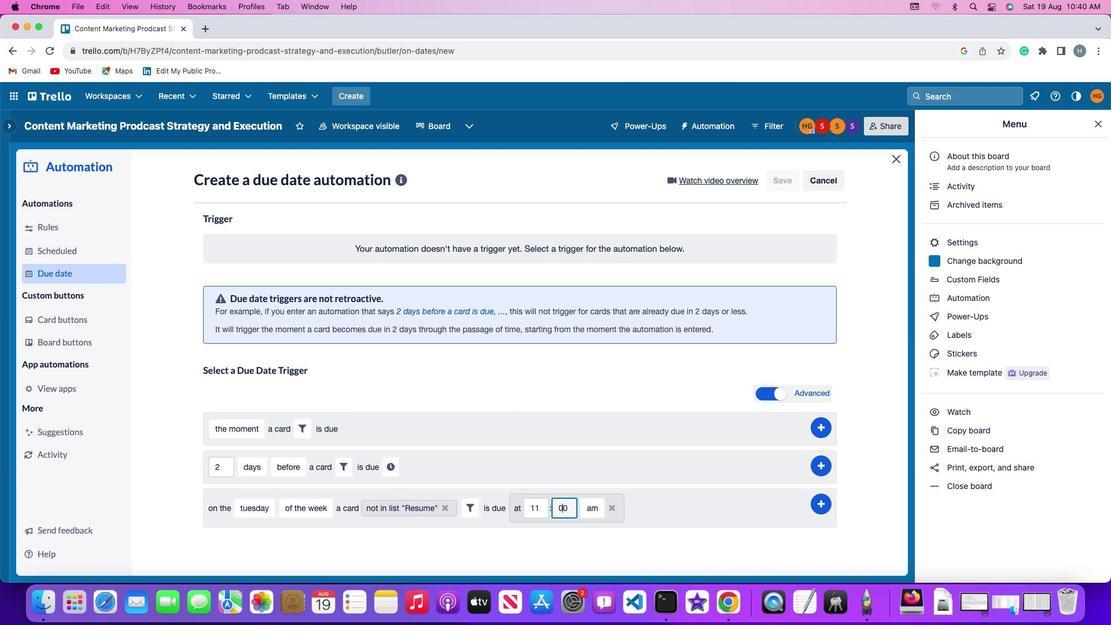 
Action: Mouse moved to (585, 504)
Screenshot: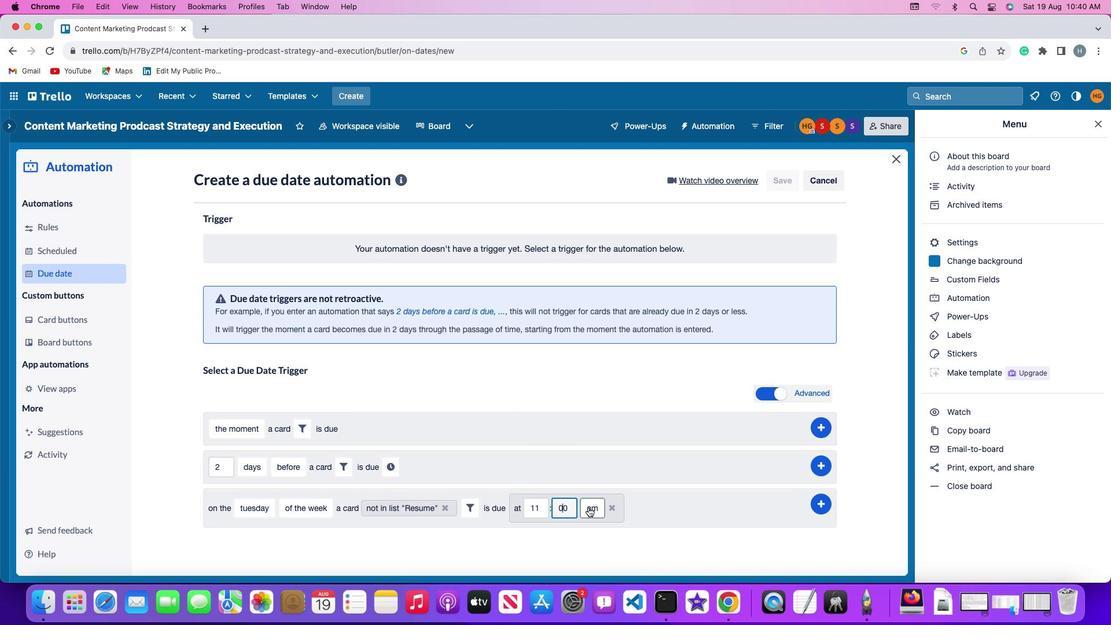 
Action: Mouse pressed left at (585, 504)
Screenshot: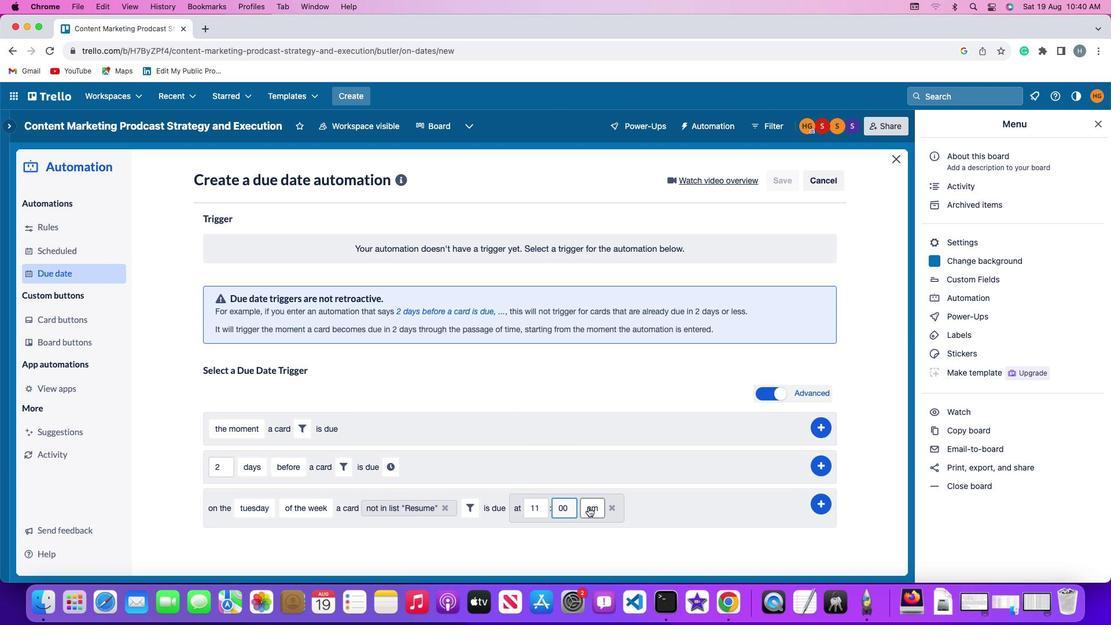 
Action: Mouse moved to (590, 521)
Screenshot: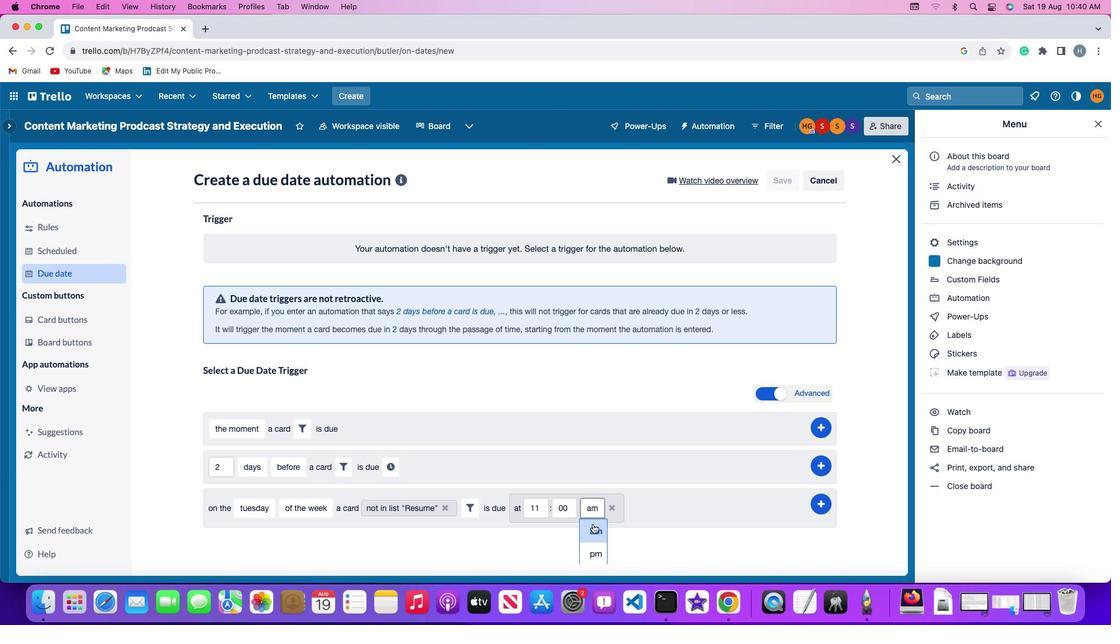 
Action: Mouse pressed left at (590, 521)
Screenshot: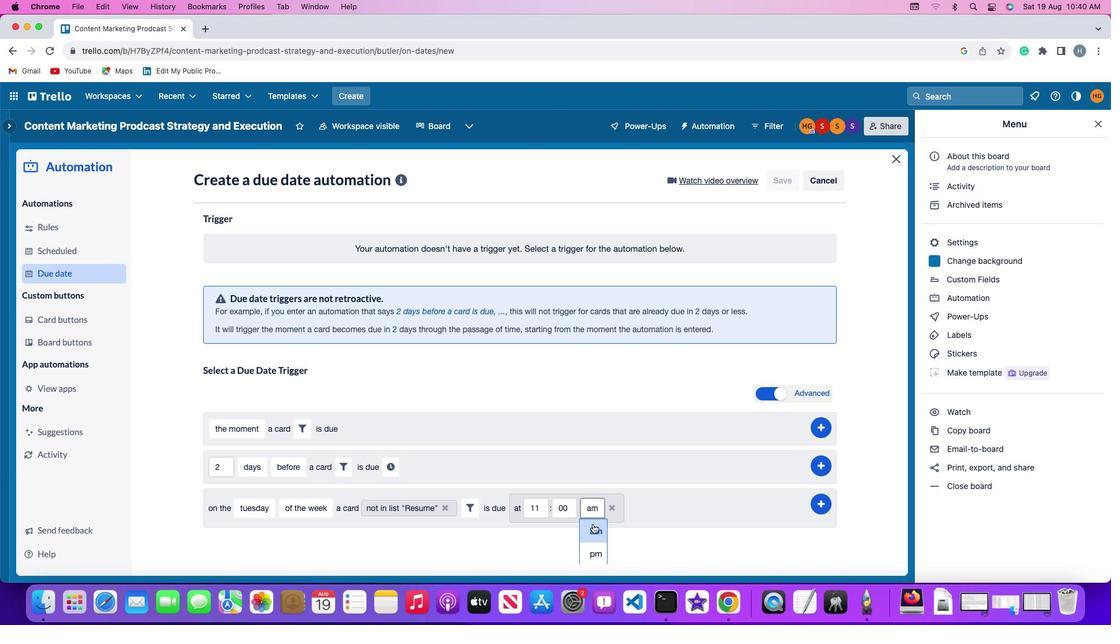 
Action: Mouse moved to (818, 497)
Screenshot: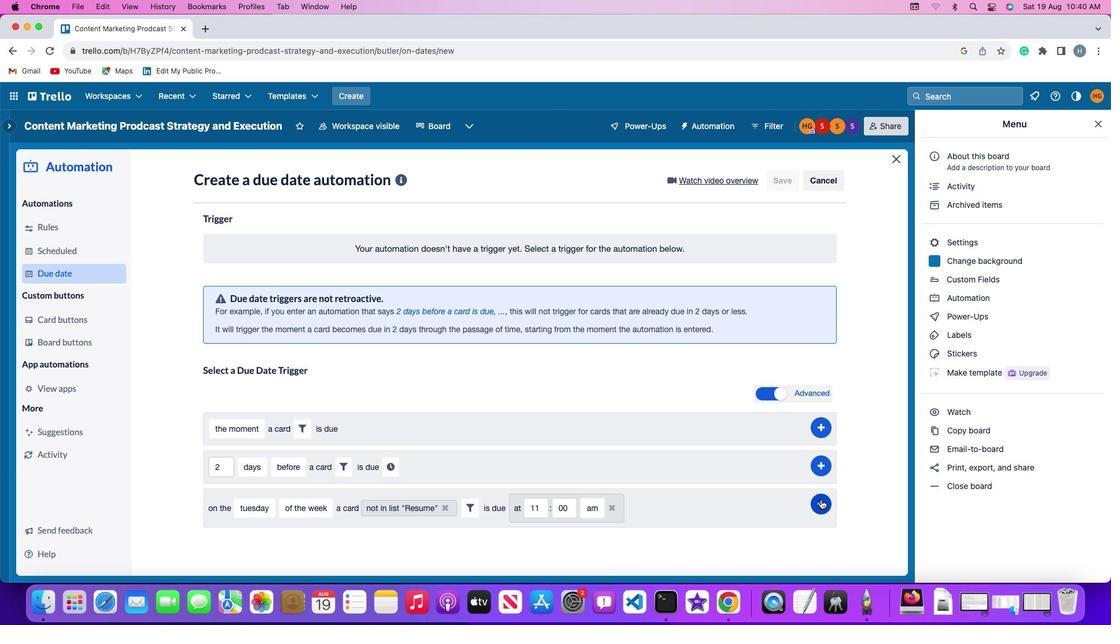 
Action: Mouse pressed left at (818, 497)
Screenshot: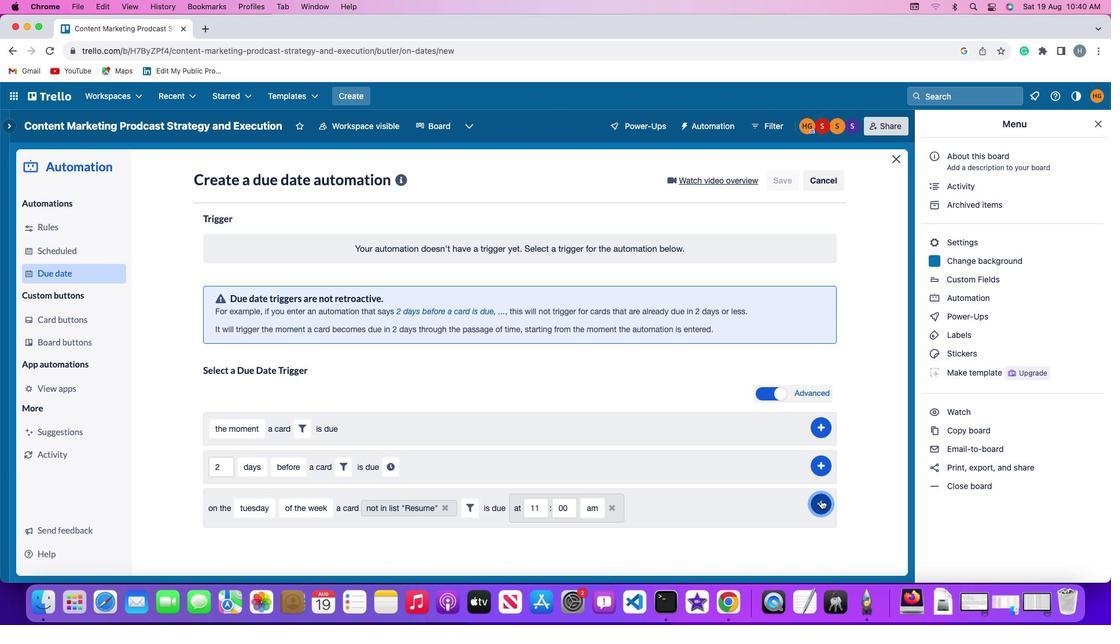 
Action: Mouse moved to (866, 416)
Screenshot: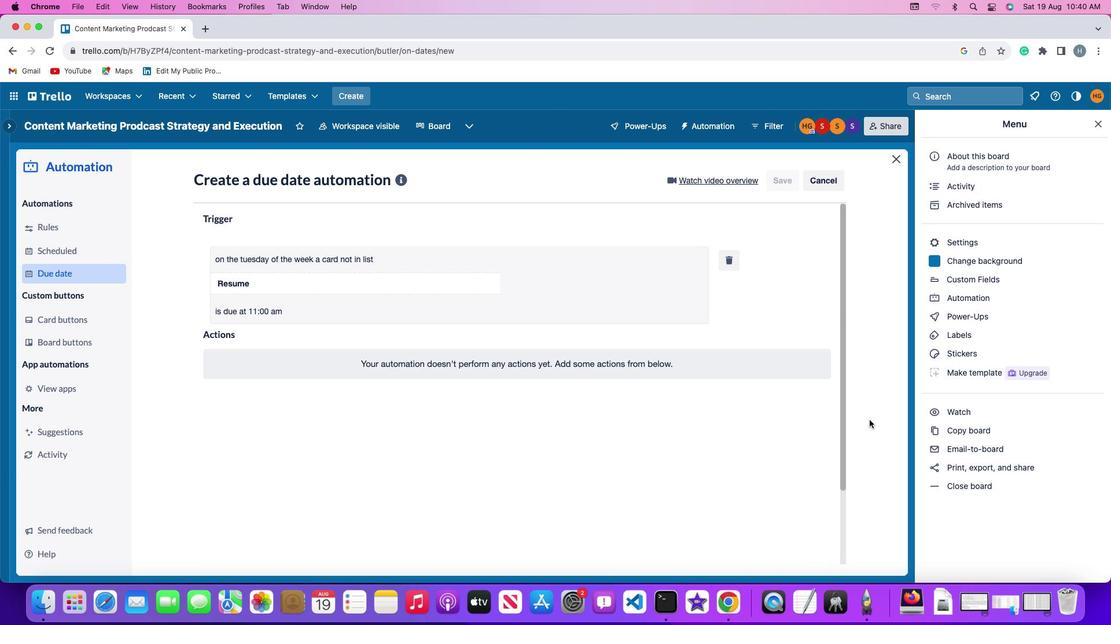 
